 Task: Assign in the project ArchTech the issue 'Integrate a new offline mode feature into an existing mobile application to enhance user experience in low or no network connectivity situations' to the sprint 'Service Discovery Sprint'. Assign in the project ArchTech the issue 'Develop a new tool for automated testing of web application API correctness and performance' to the sprint 'Service Discovery Sprint'. Assign in the project ArchTech the issue 'Upgrade the deployment and rollback mechanisms of a web application to improve deployment efficiency and system stability' to the sprint 'Service Discovery Sprint'. Assign in the project ArchTech the issue 'Create a new online platform for online video editing courses with advanced video editing tools and project collaboration features' to the sprint 'Service Discovery Sprint'
Action: Mouse moved to (179, 49)
Screenshot: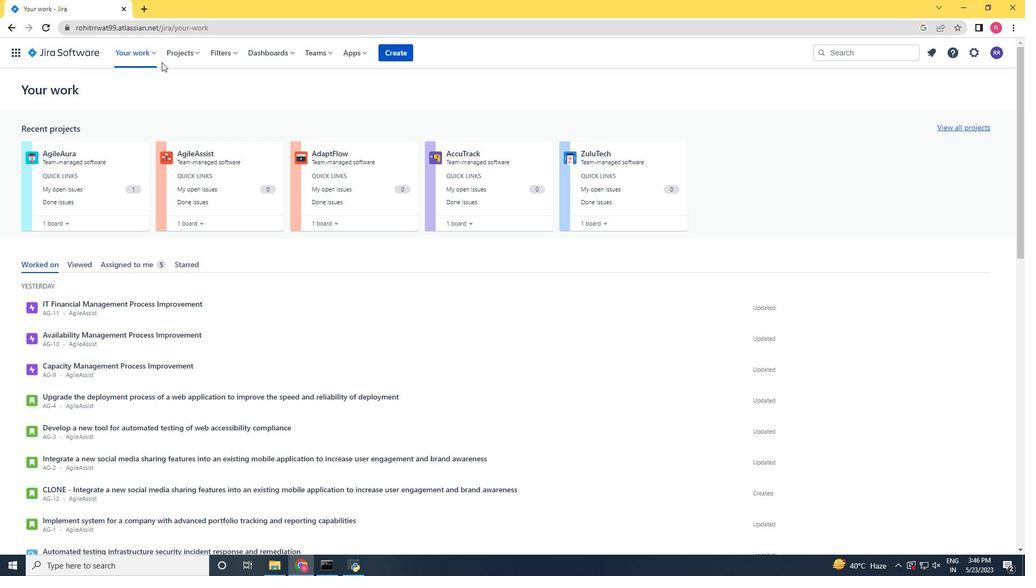 
Action: Mouse pressed left at (179, 49)
Screenshot: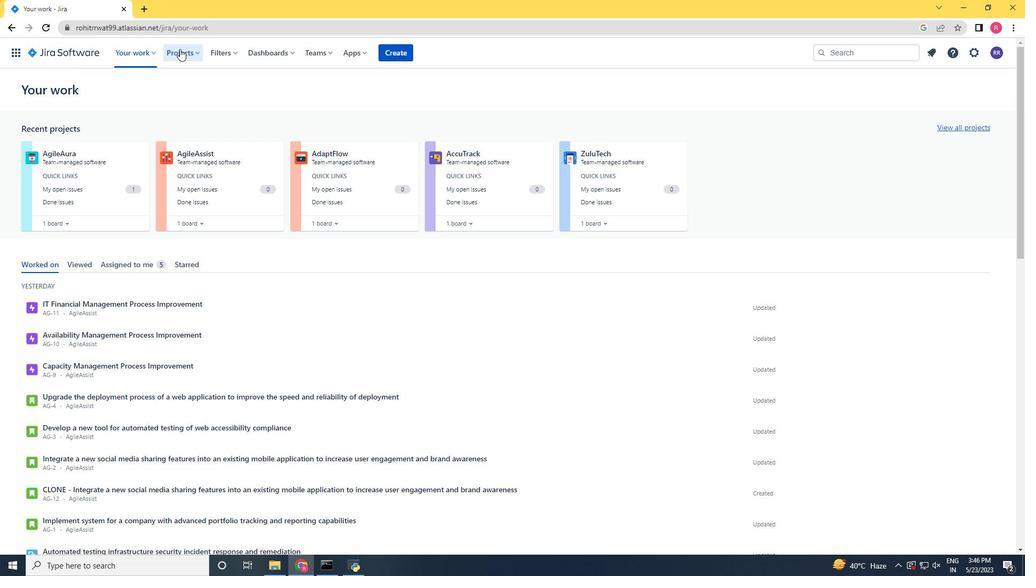 
Action: Mouse moved to (214, 95)
Screenshot: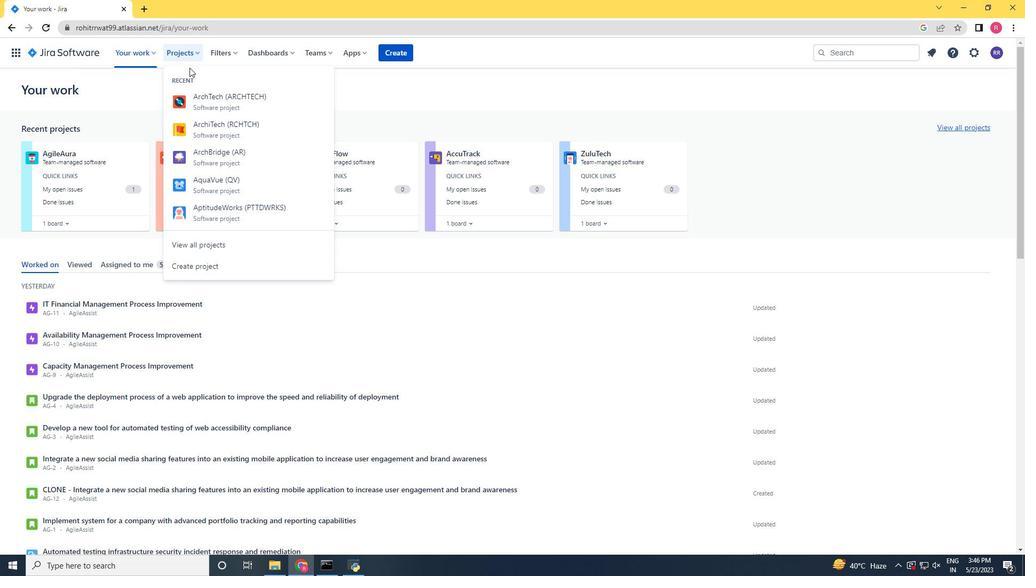 
Action: Mouse pressed left at (214, 95)
Screenshot: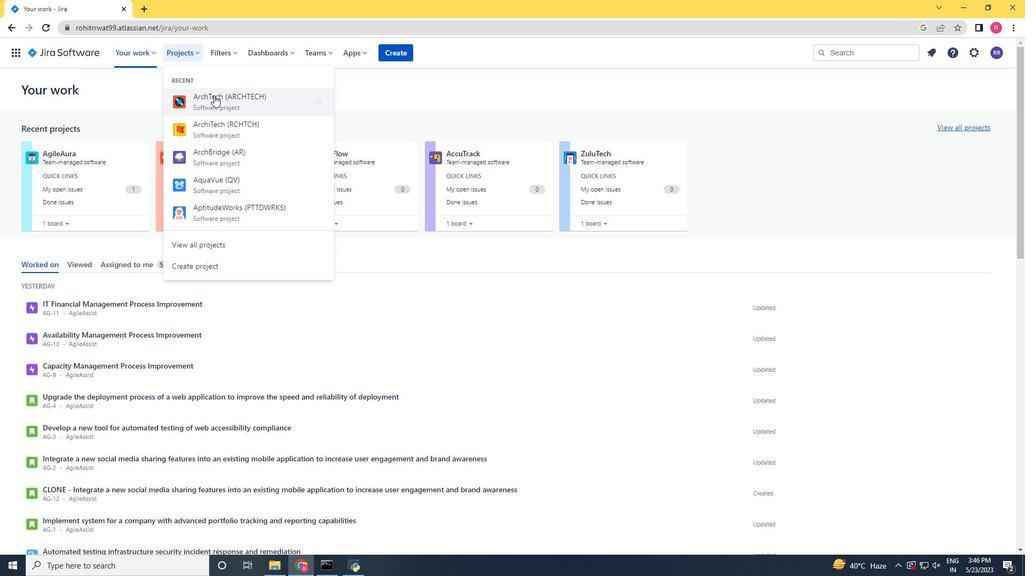 
Action: Mouse moved to (73, 165)
Screenshot: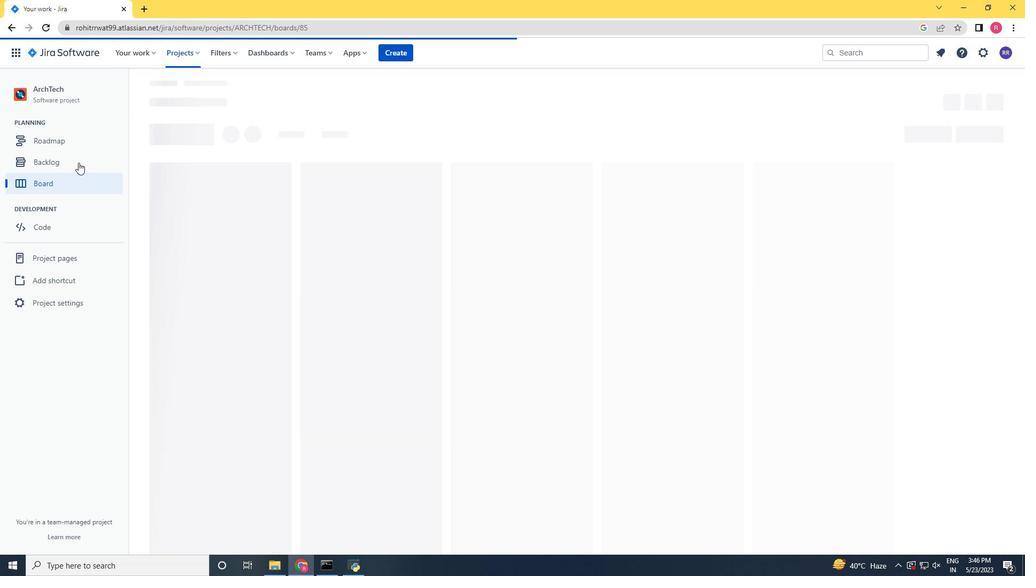 
Action: Mouse pressed left at (73, 165)
Screenshot: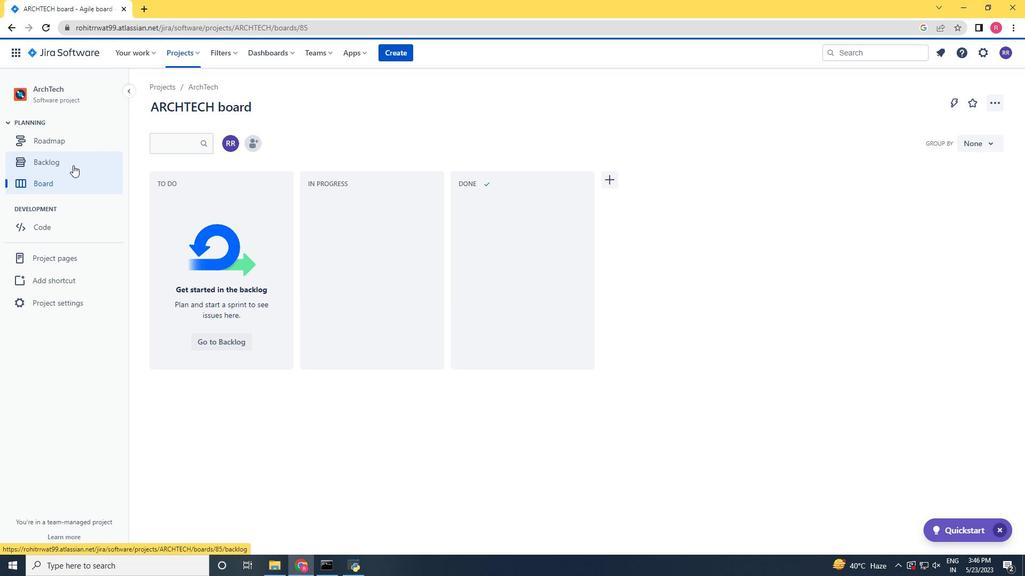 
Action: Mouse moved to (710, 317)
Screenshot: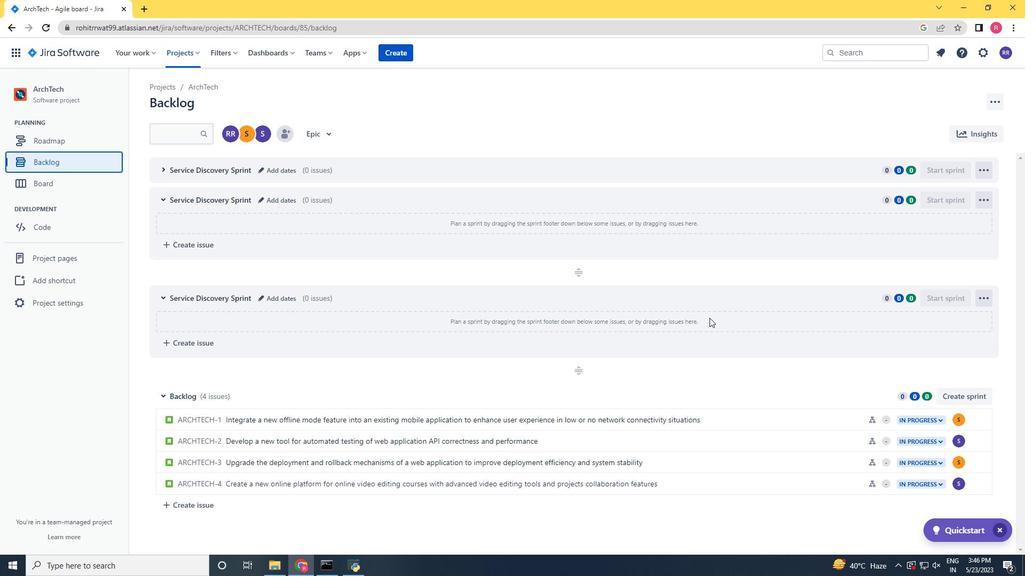 
Action: Mouse scrolled (710, 317) with delta (0, 0)
Screenshot: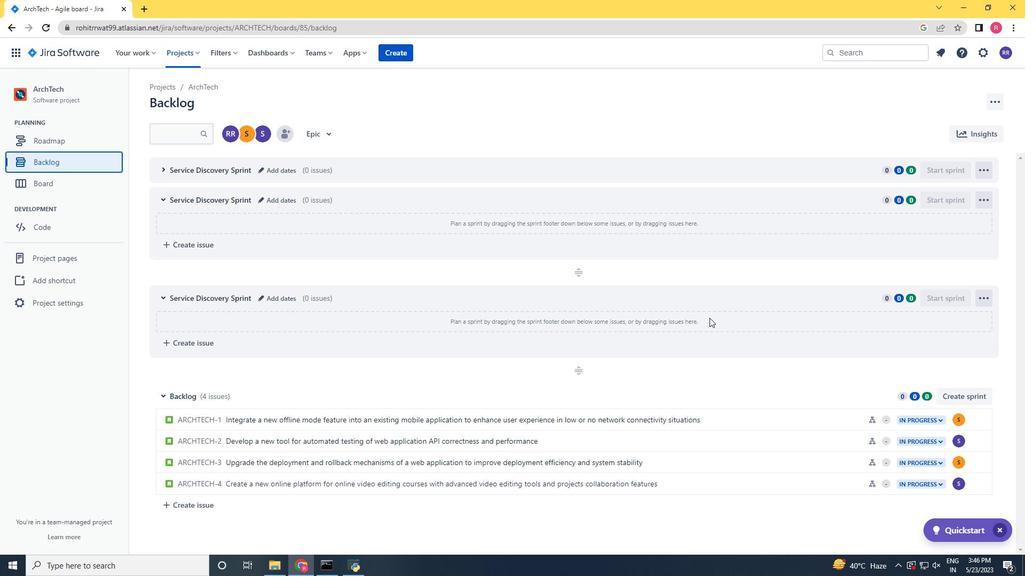 
Action: Mouse moved to (711, 318)
Screenshot: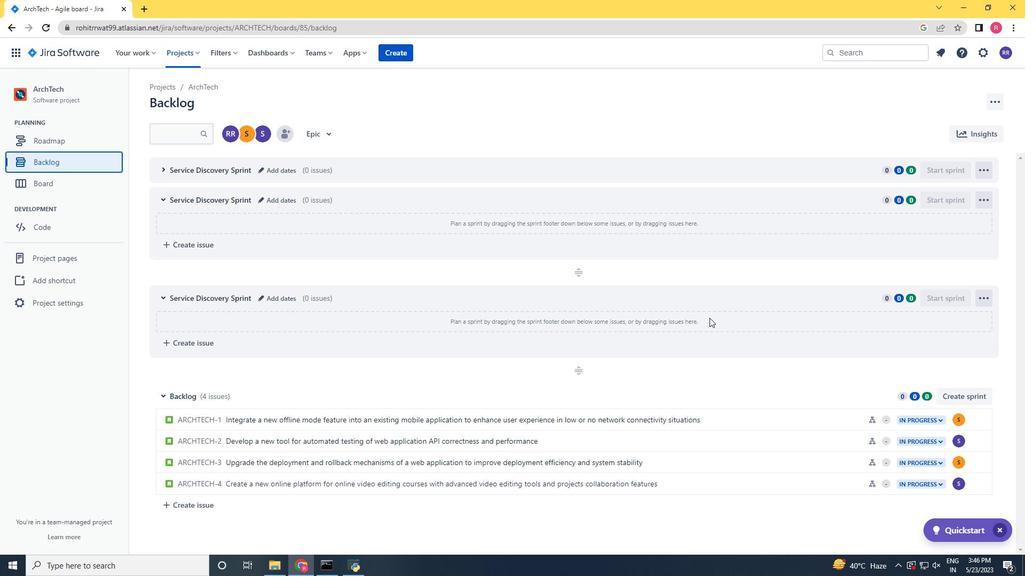 
Action: Mouse scrolled (711, 318) with delta (0, 0)
Screenshot: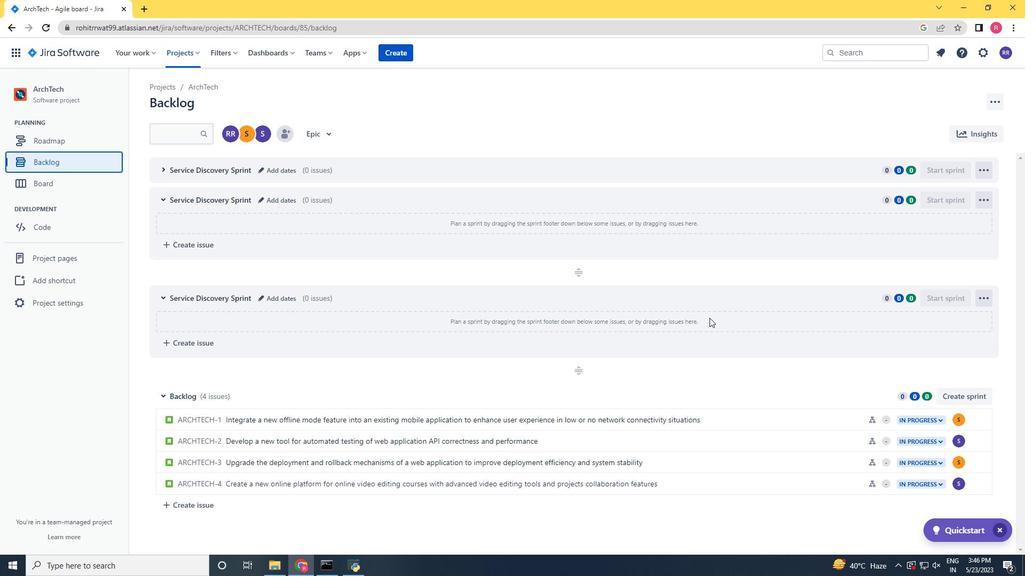 
Action: Mouse moved to (712, 318)
Screenshot: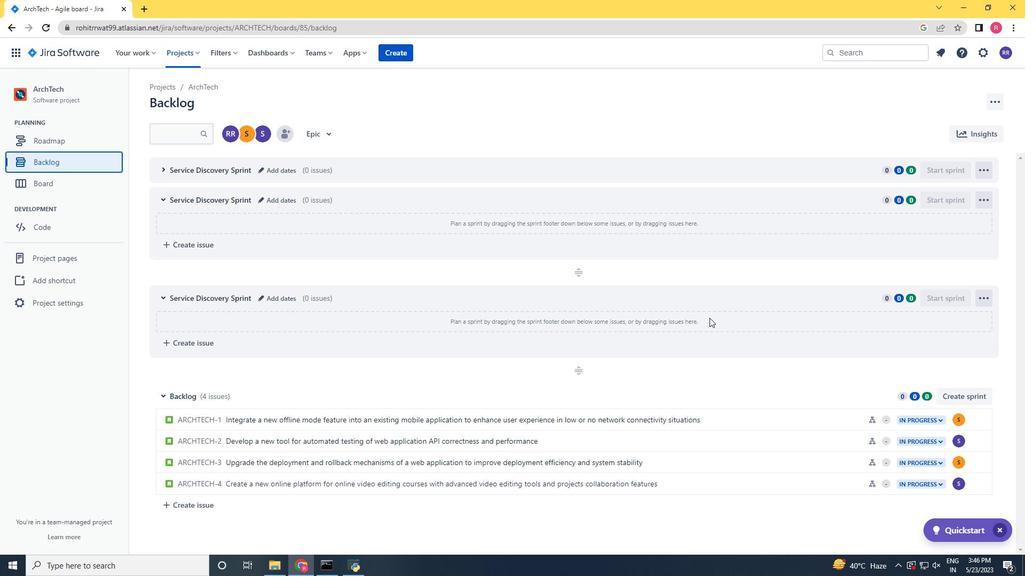 
Action: Mouse scrolled (712, 318) with delta (0, 0)
Screenshot: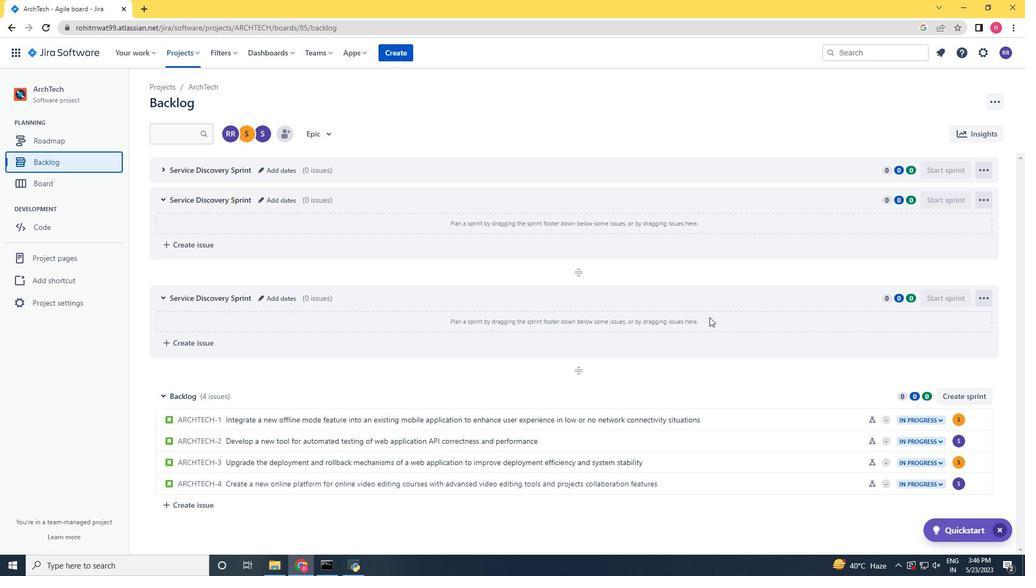 
Action: Mouse moved to (712, 318)
Screenshot: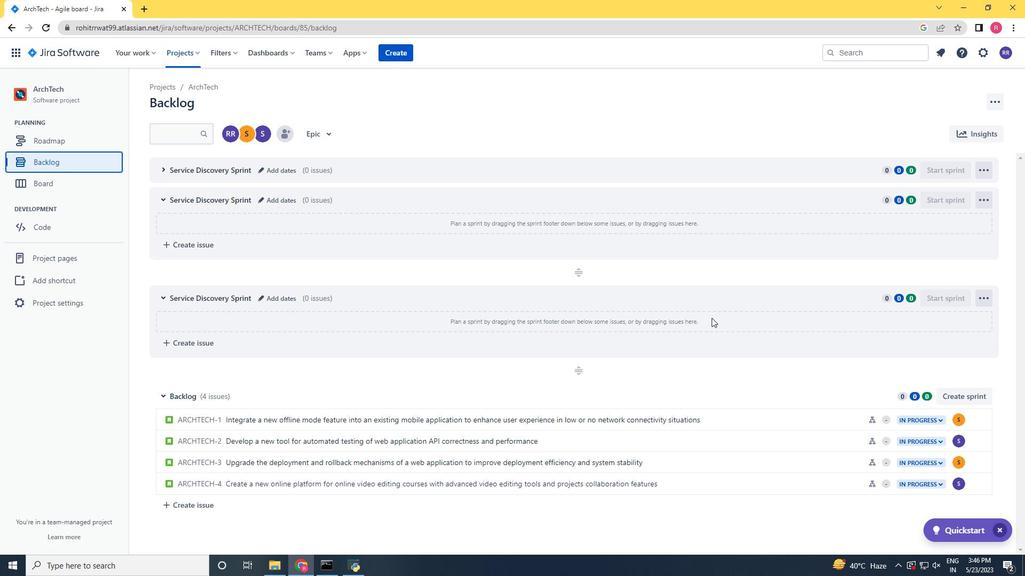 
Action: Mouse scrolled (712, 318) with delta (0, 0)
Screenshot: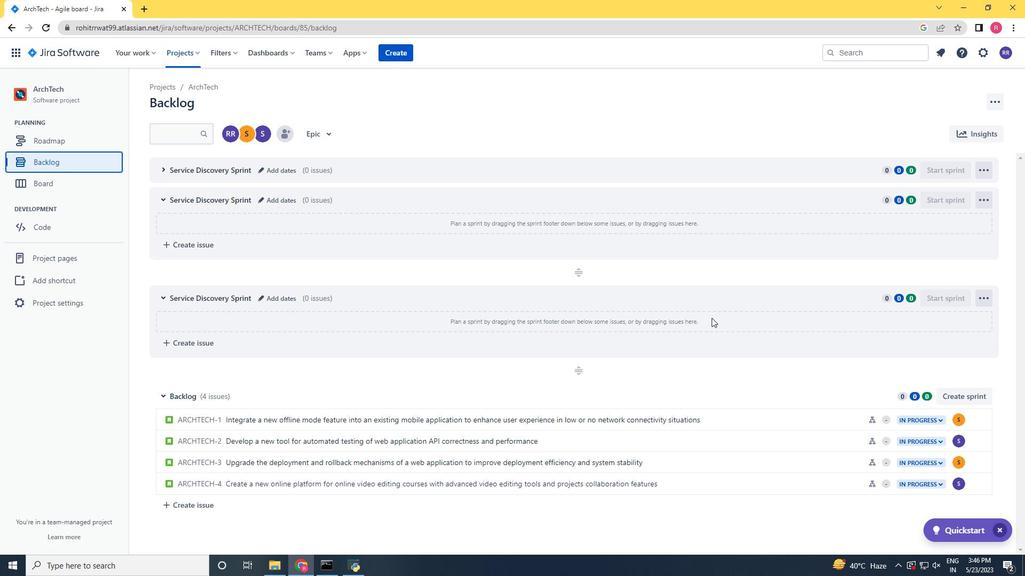 
Action: Mouse moved to (974, 420)
Screenshot: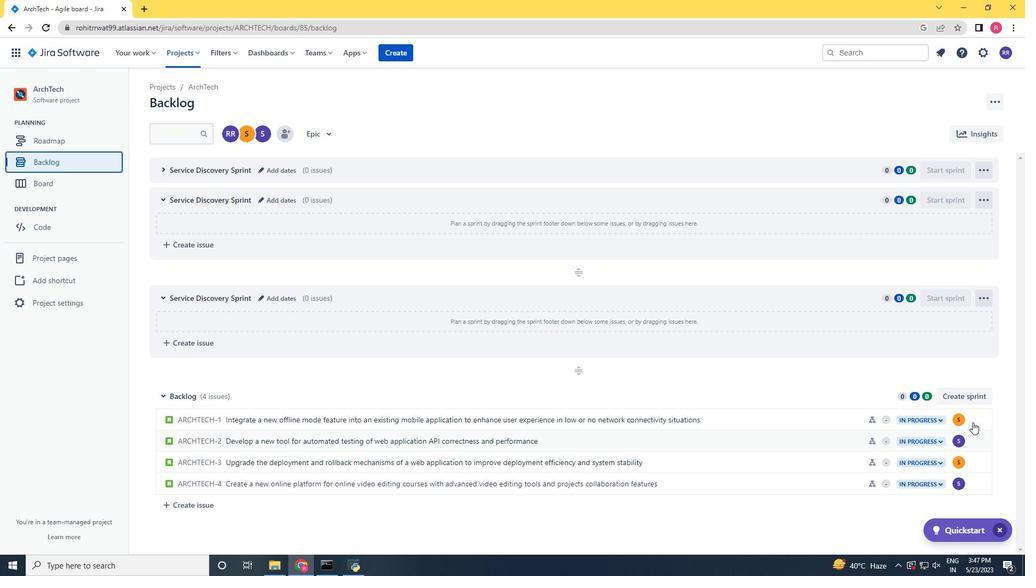 
Action: Mouse pressed left at (974, 420)
Screenshot: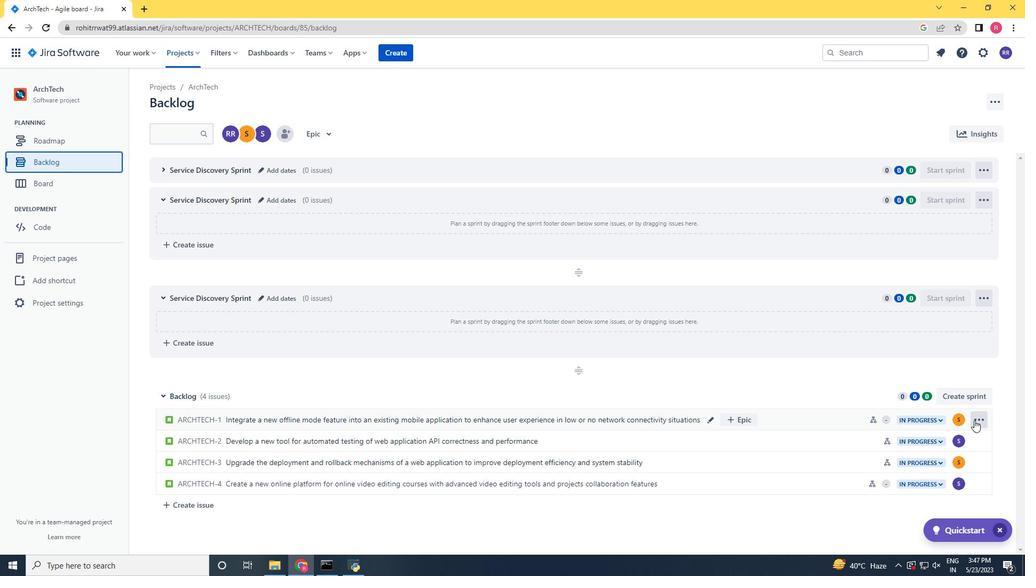 
Action: Mouse moved to (955, 331)
Screenshot: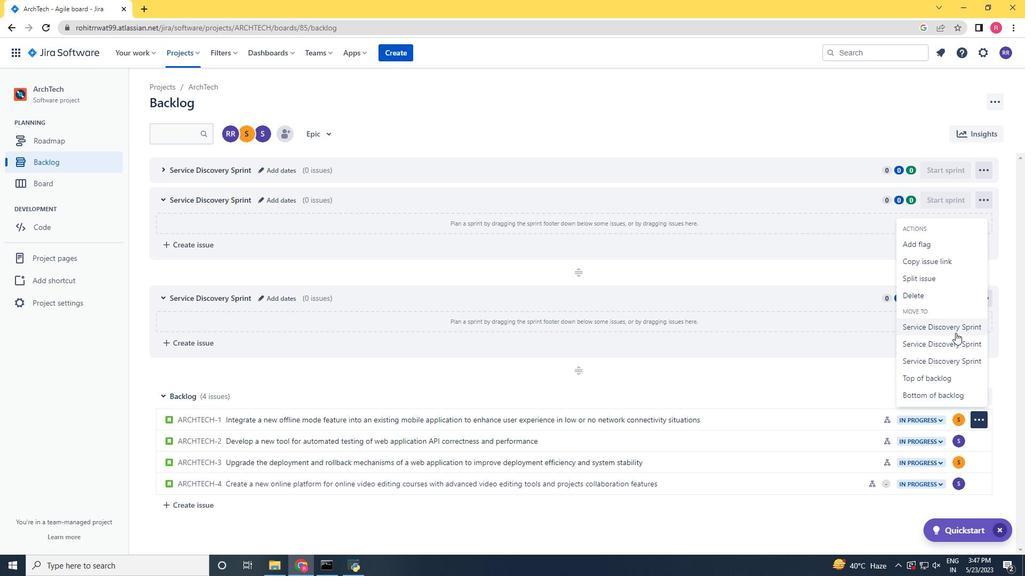 
Action: Mouse pressed left at (955, 331)
Screenshot: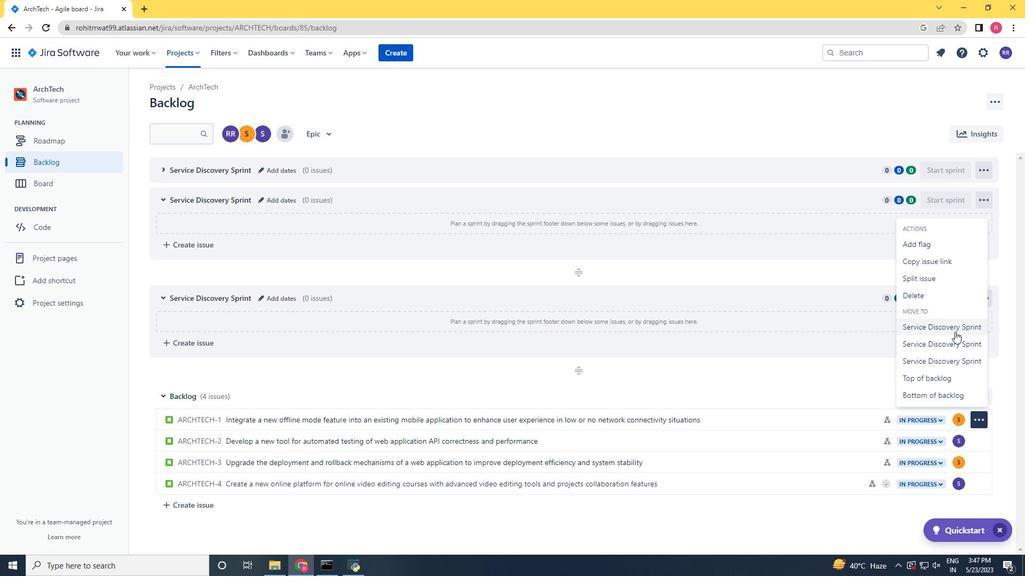 
Action: Mouse moved to (775, 415)
Screenshot: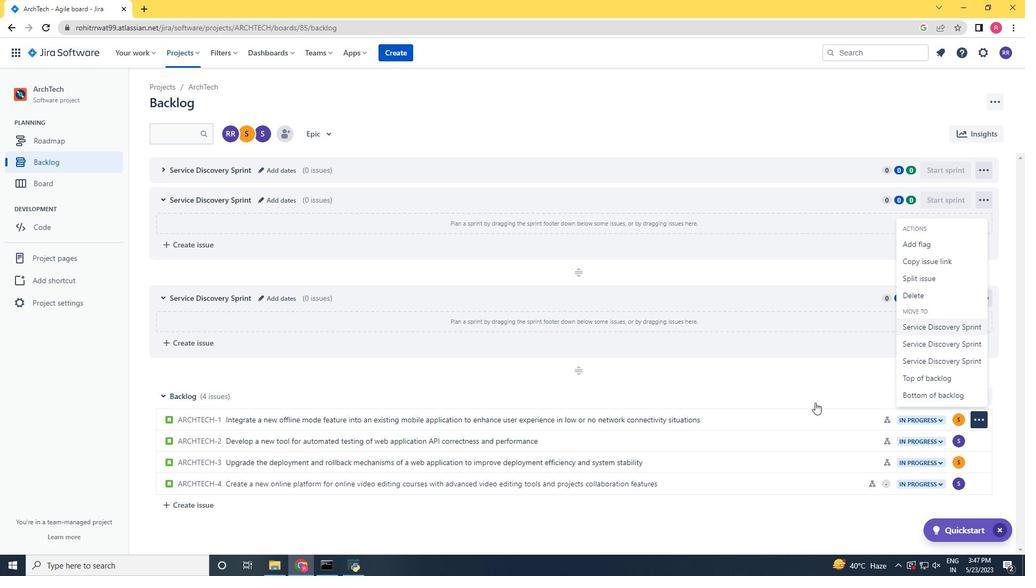 
Action: Mouse scrolled (775, 416) with delta (0, 0)
Screenshot: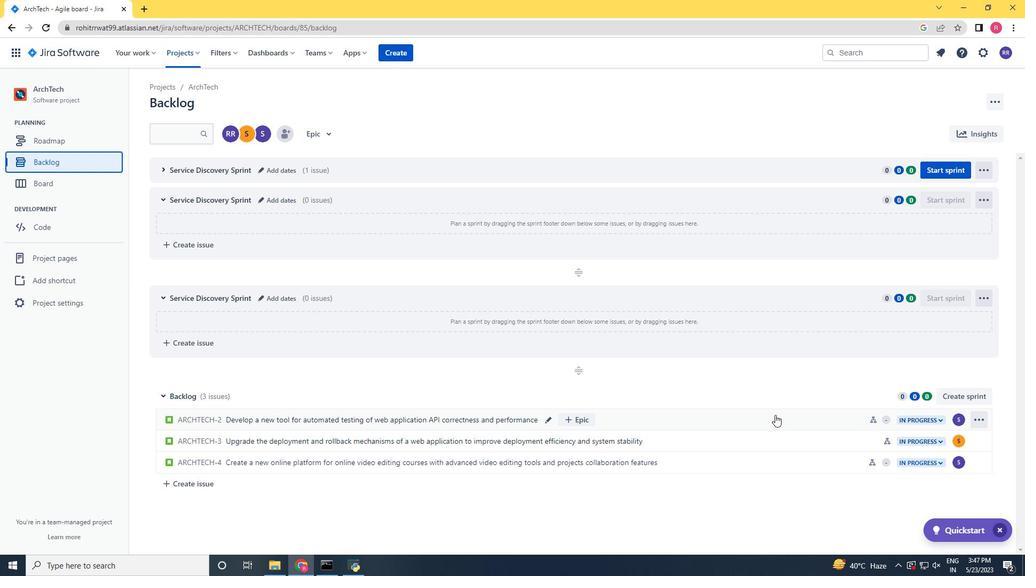 
Action: Mouse scrolled (775, 416) with delta (0, 0)
Screenshot: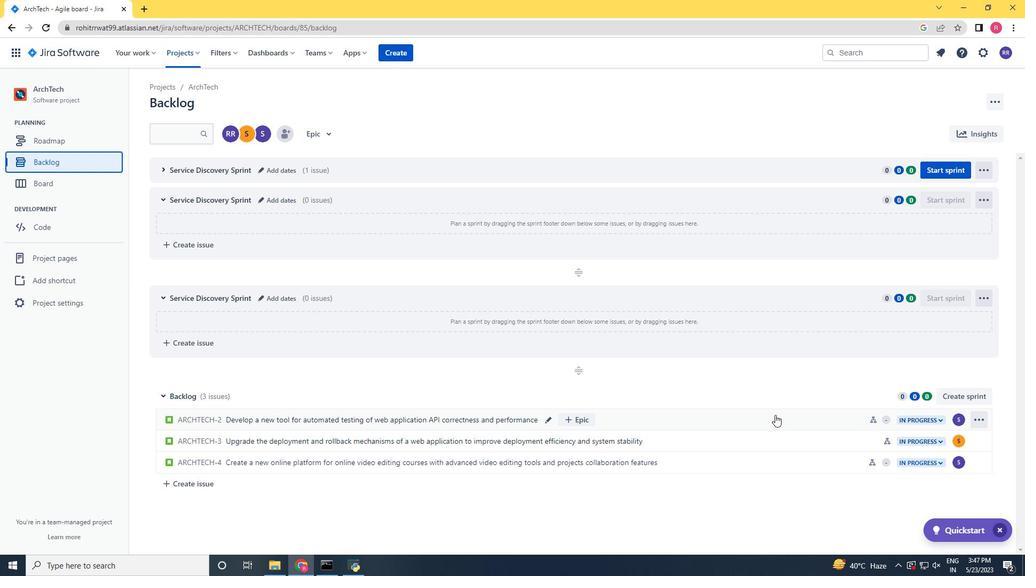 
Action: Mouse scrolled (775, 416) with delta (0, 0)
Screenshot: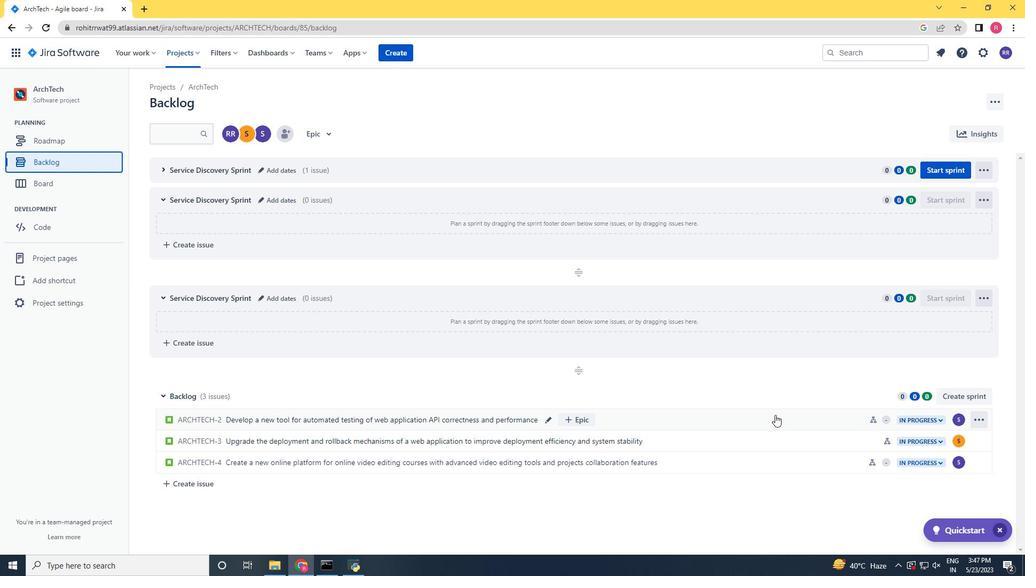 
Action: Mouse scrolled (775, 416) with delta (0, 0)
Screenshot: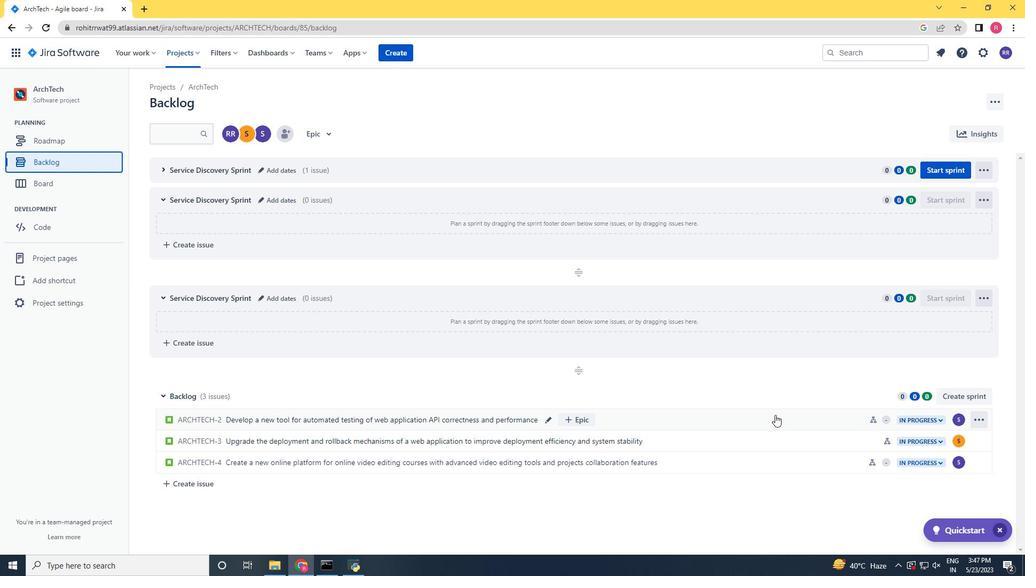 
Action: Mouse scrolled (775, 416) with delta (0, 0)
Screenshot: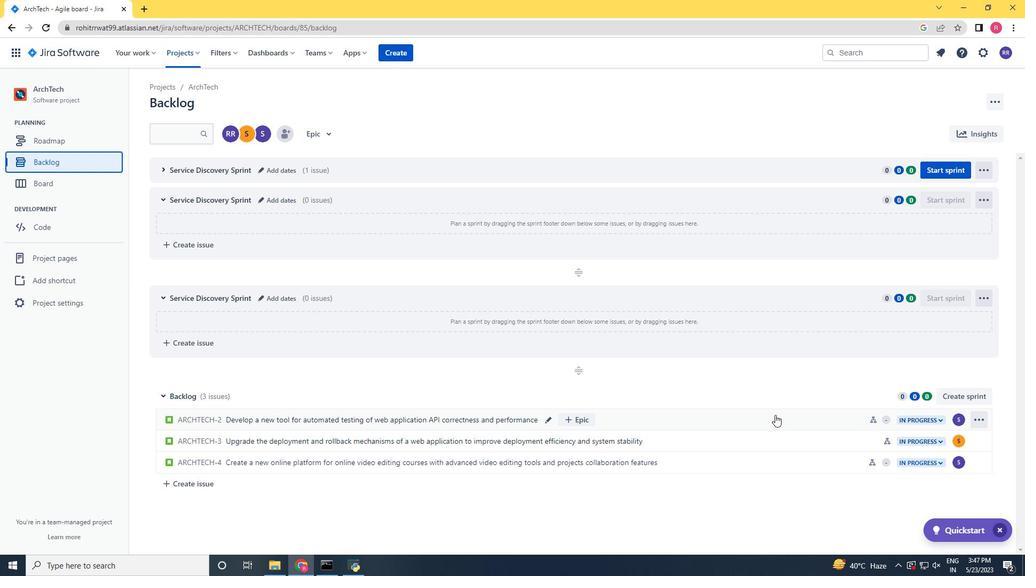 
Action: Mouse moved to (161, 169)
Screenshot: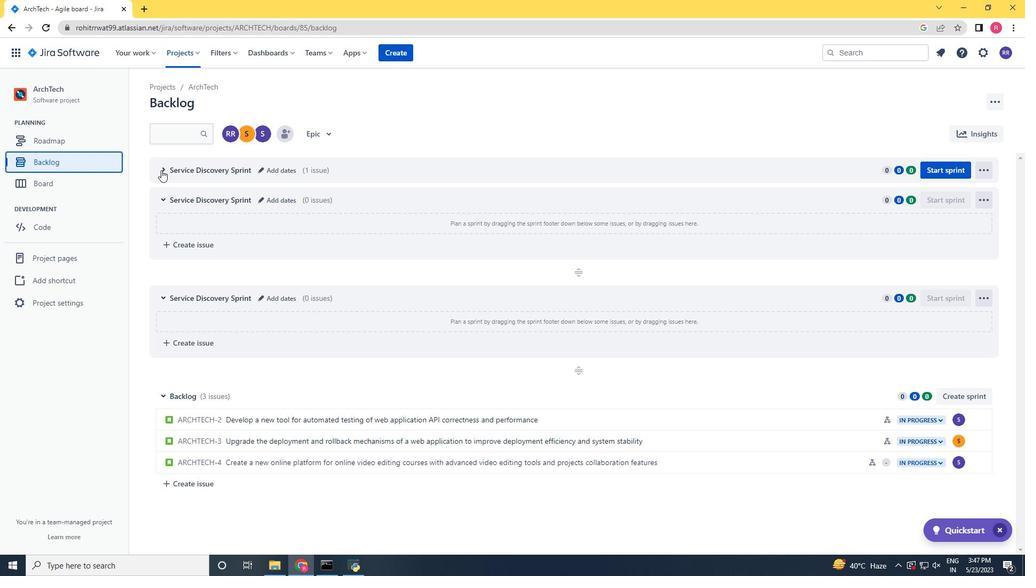 
Action: Mouse pressed left at (161, 169)
Screenshot: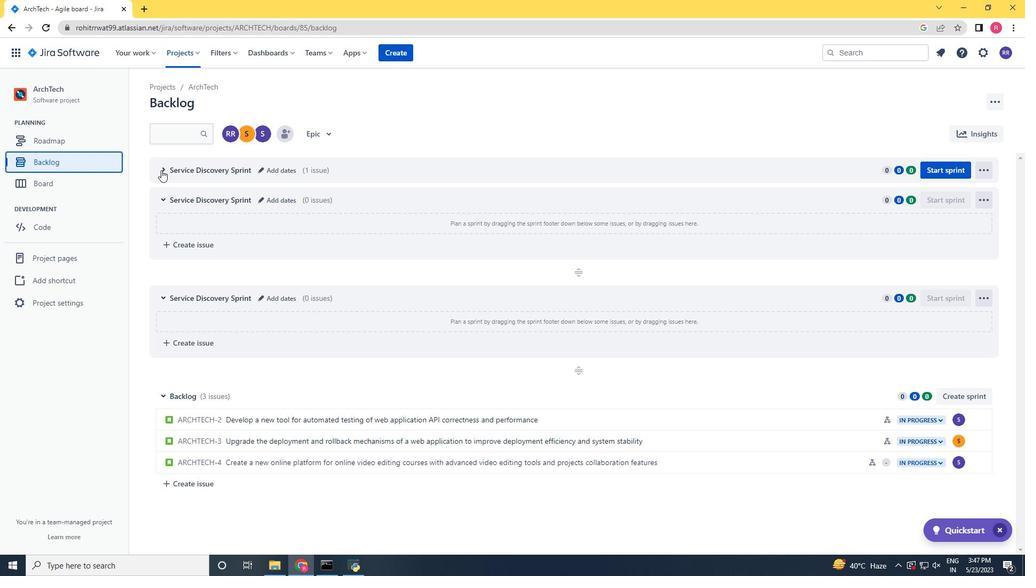 
Action: Mouse moved to (484, 347)
Screenshot: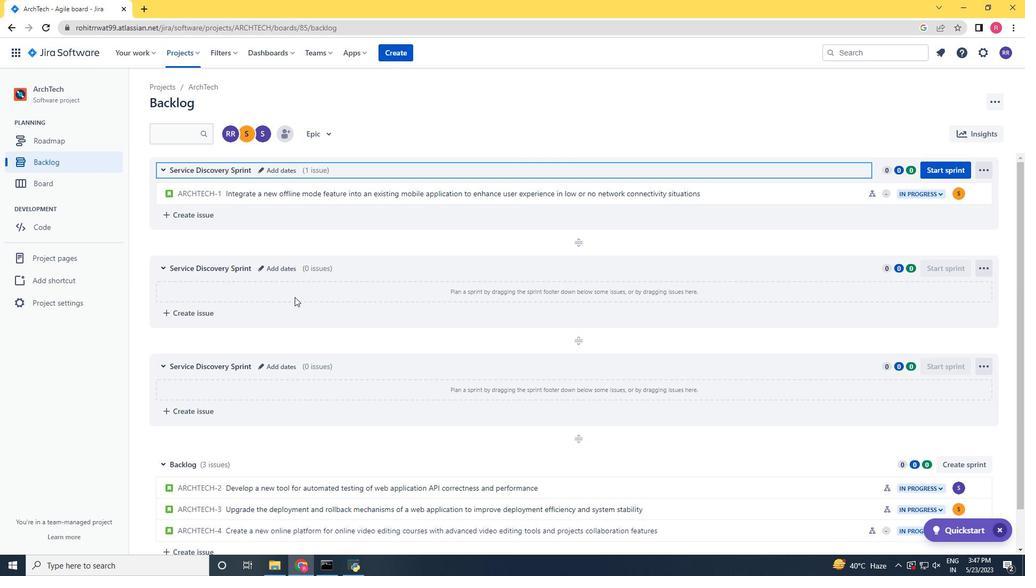 
Action: Mouse scrolled (484, 346) with delta (0, 0)
Screenshot: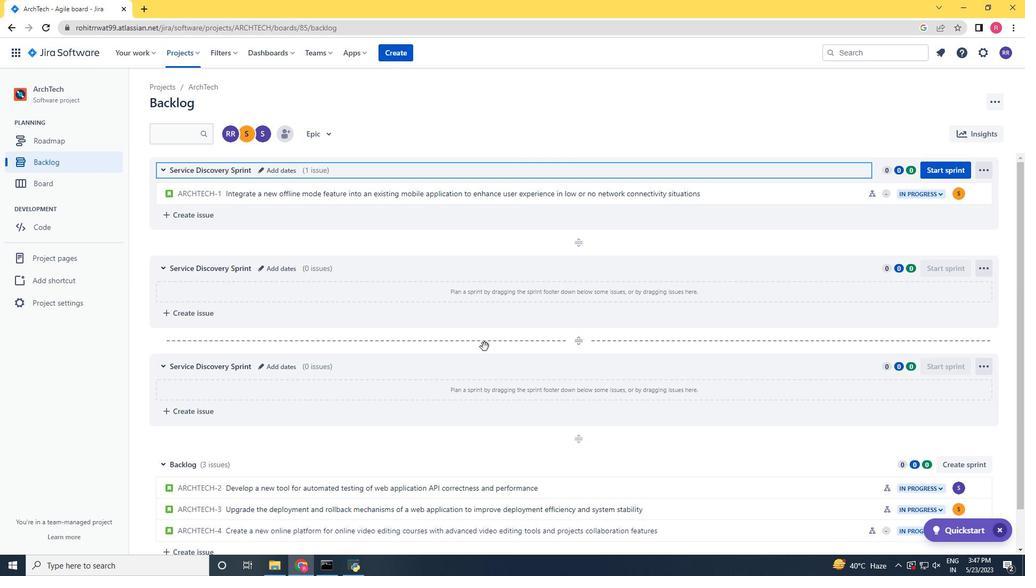 
Action: Mouse scrolled (484, 346) with delta (0, 0)
Screenshot: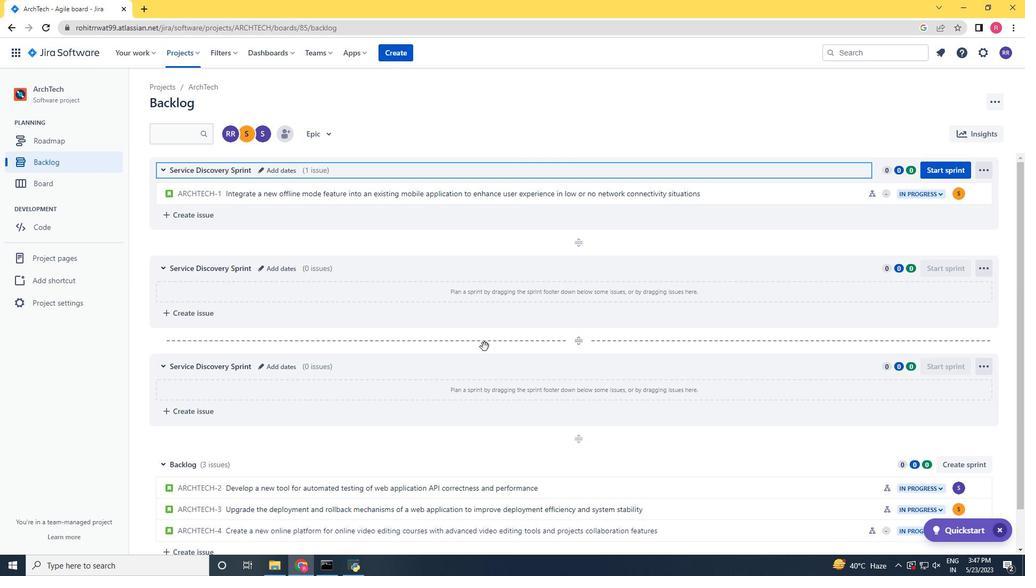 
Action: Mouse scrolled (484, 346) with delta (0, 0)
Screenshot: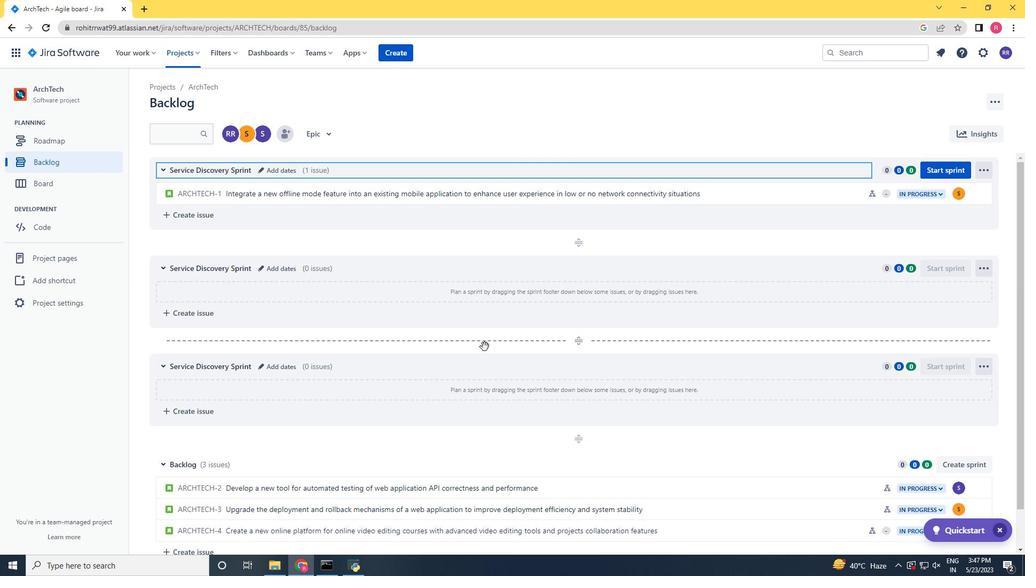 
Action: Mouse moved to (976, 437)
Screenshot: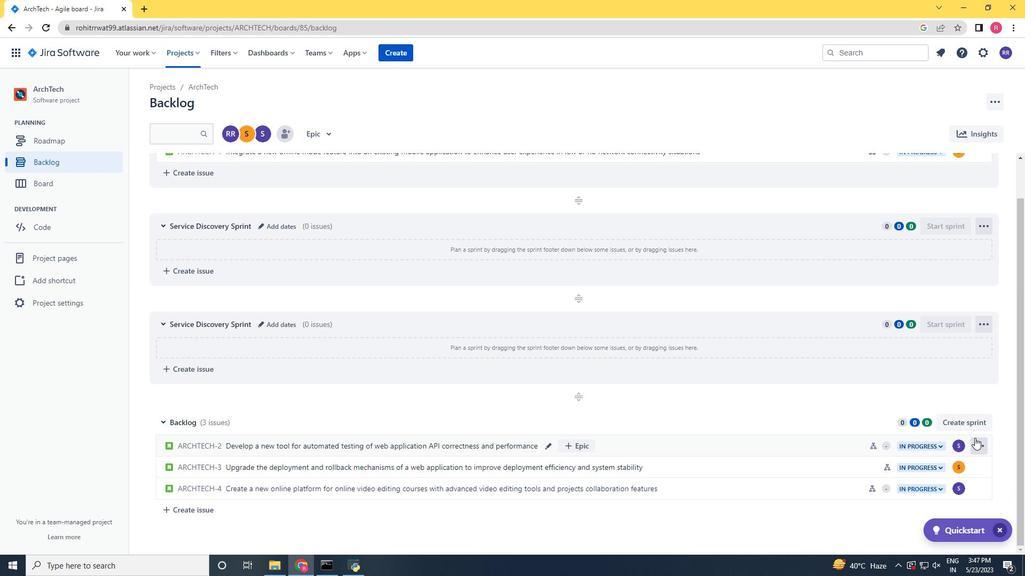
Action: Mouse pressed left at (976, 437)
Screenshot: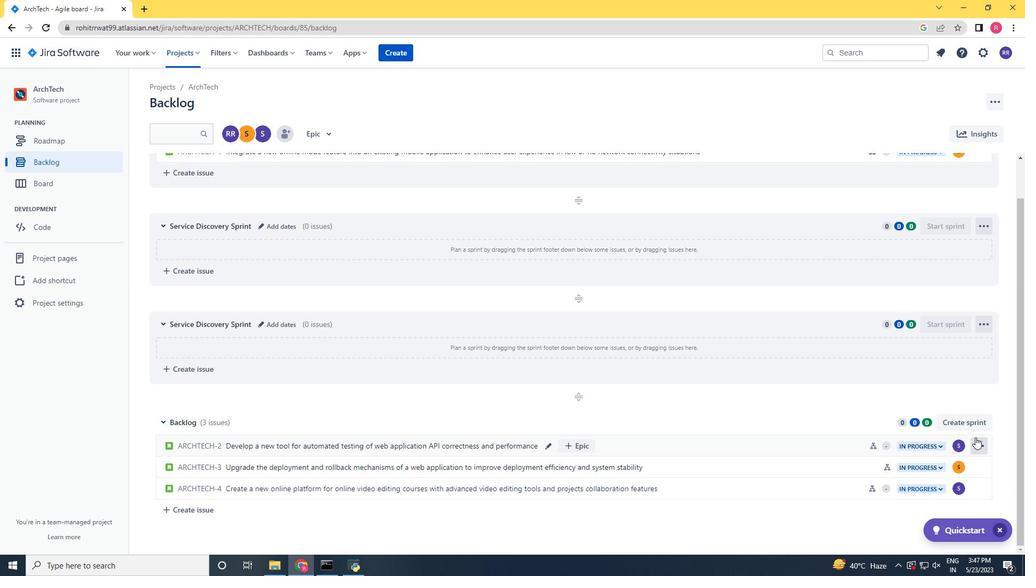 
Action: Mouse moved to (942, 373)
Screenshot: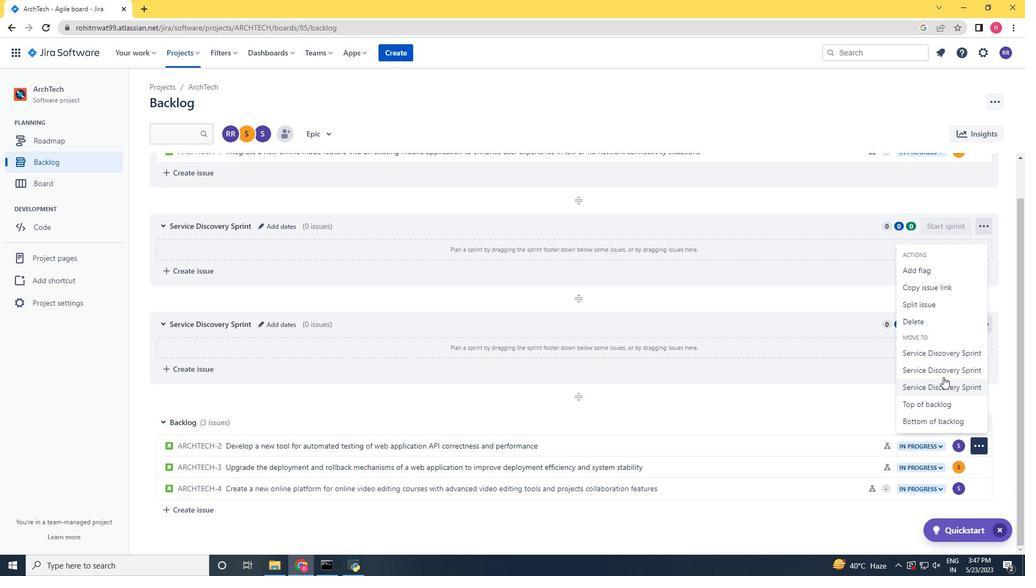 
Action: Mouse pressed left at (942, 373)
Screenshot: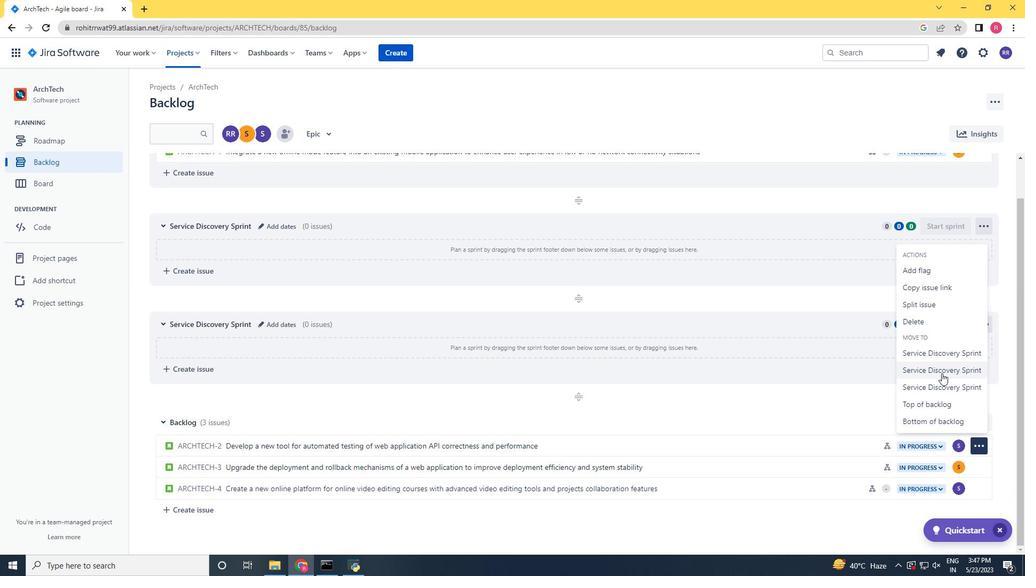 
Action: Mouse moved to (890, 387)
Screenshot: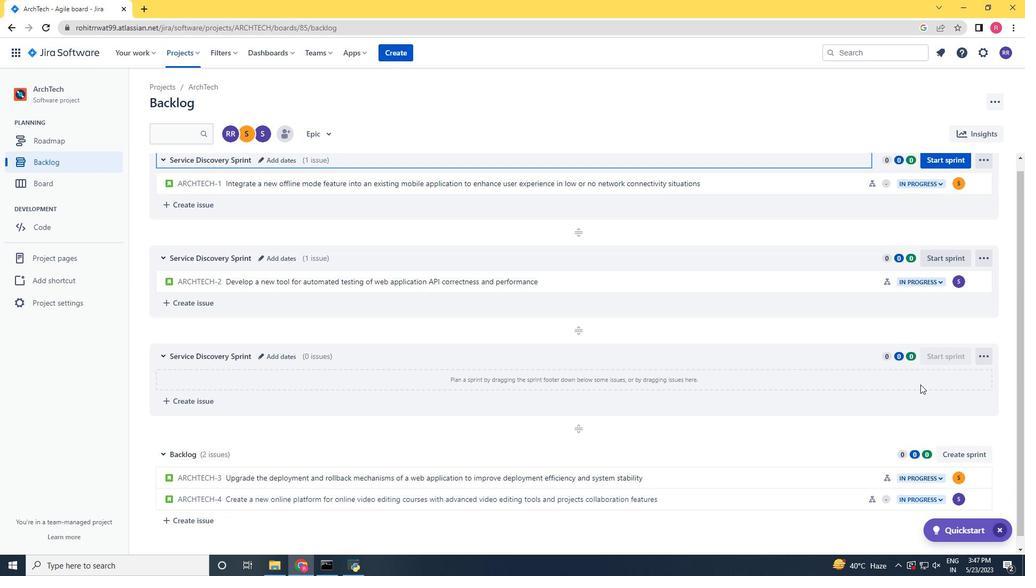 
Action: Mouse scrolled (890, 388) with delta (0, 0)
Screenshot: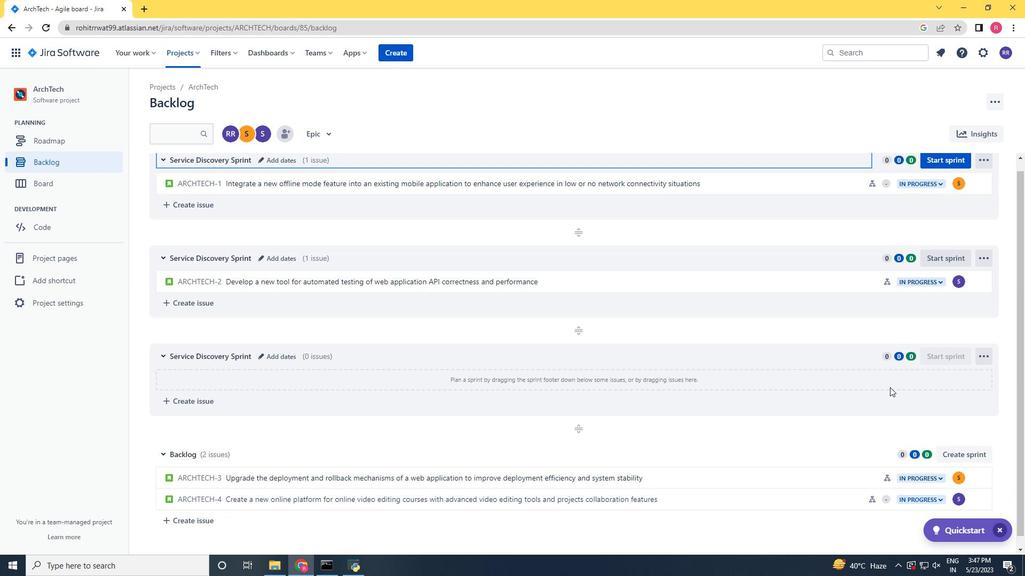 
Action: Mouse scrolled (890, 388) with delta (0, 0)
Screenshot: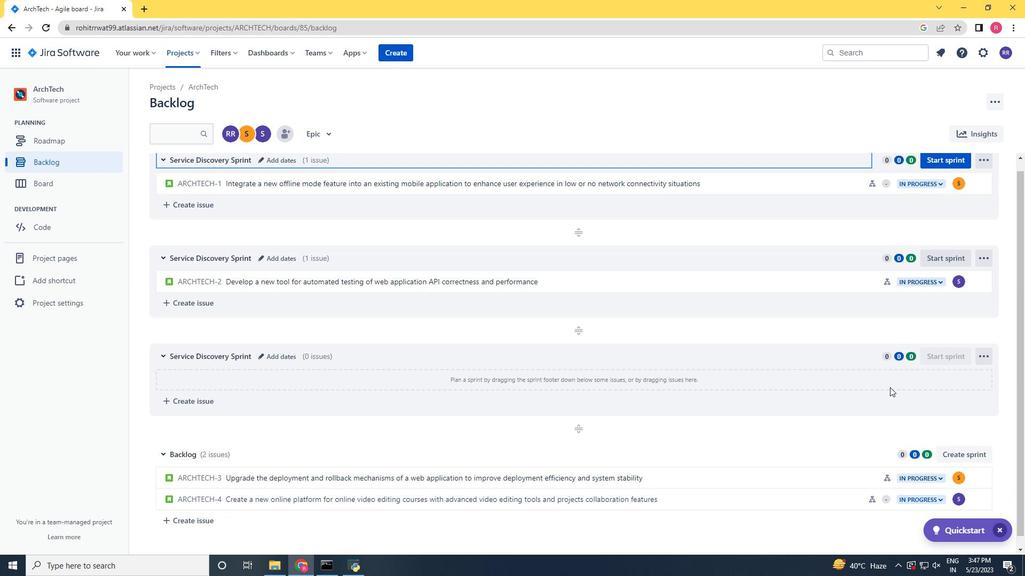 
Action: Mouse scrolled (890, 388) with delta (0, 0)
Screenshot: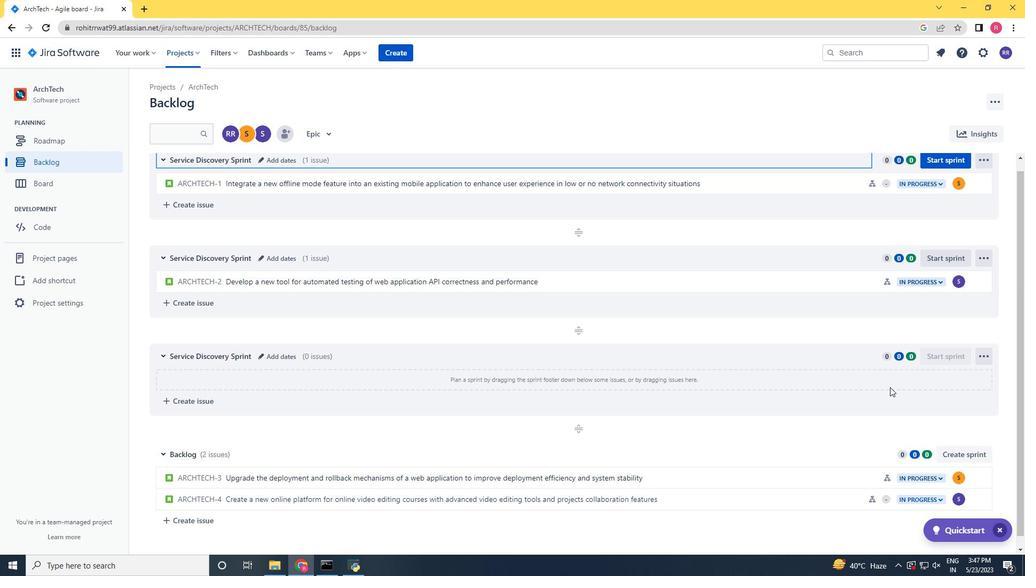 
Action: Mouse scrolled (890, 388) with delta (0, 0)
Screenshot: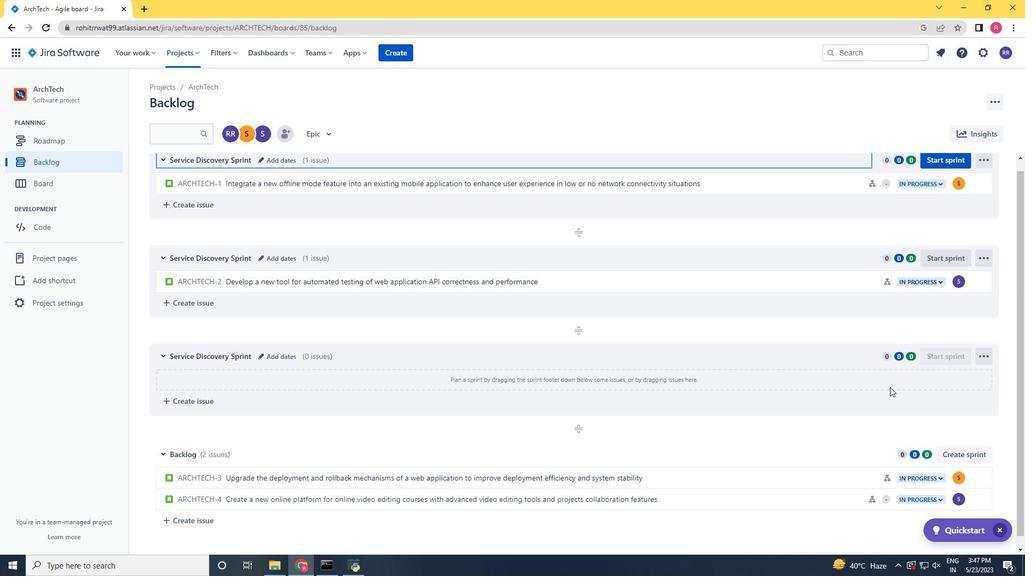 
Action: Mouse moved to (831, 396)
Screenshot: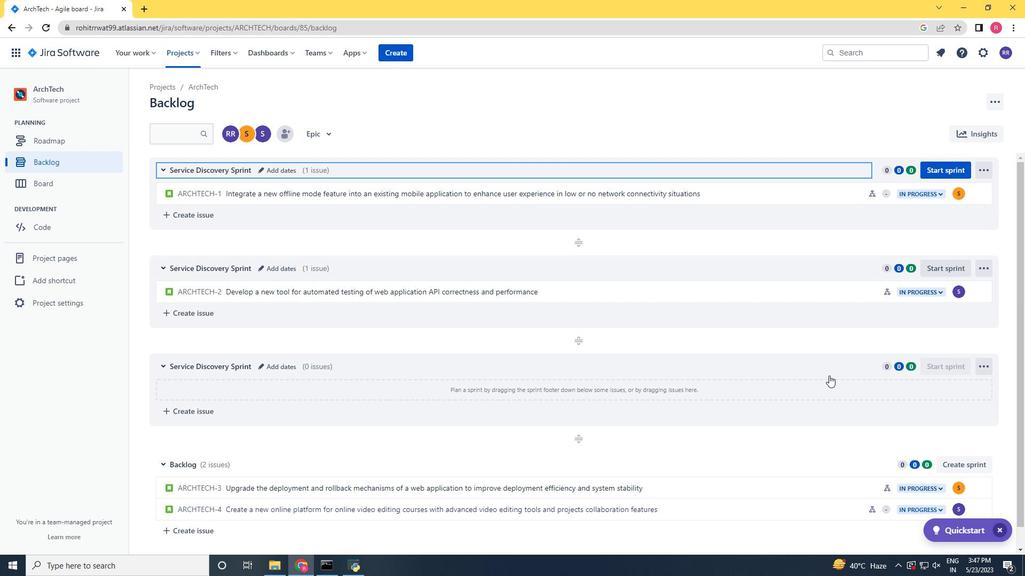 
Action: Mouse scrolled (831, 396) with delta (0, 0)
Screenshot: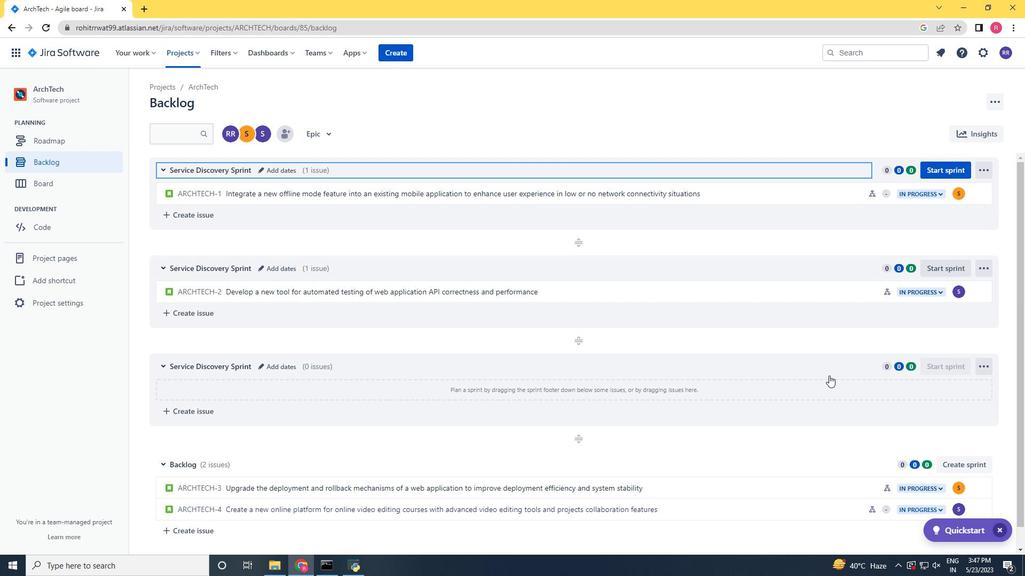 
Action: Mouse moved to (832, 396)
Screenshot: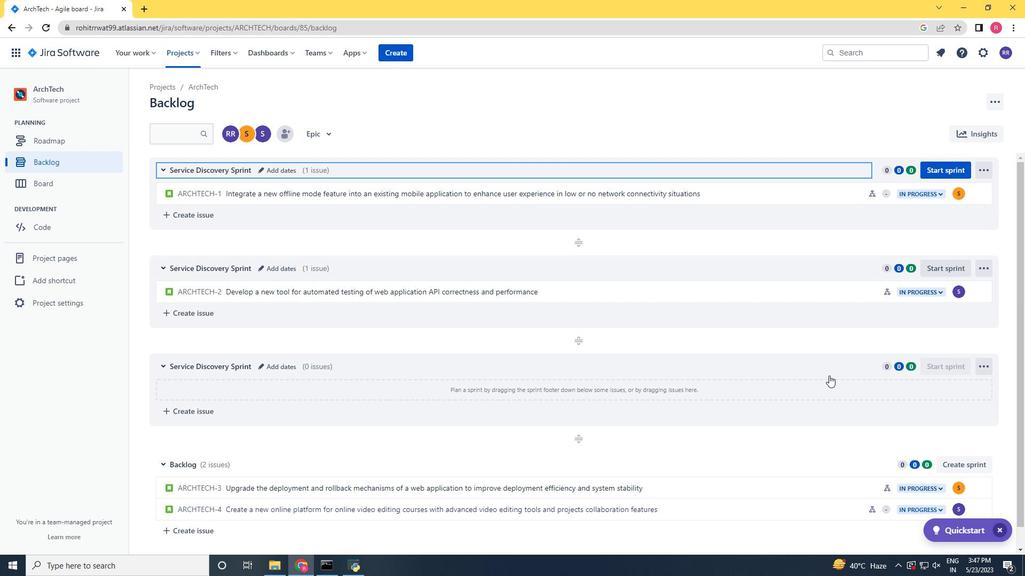 
Action: Mouse scrolled (832, 396) with delta (0, 0)
Screenshot: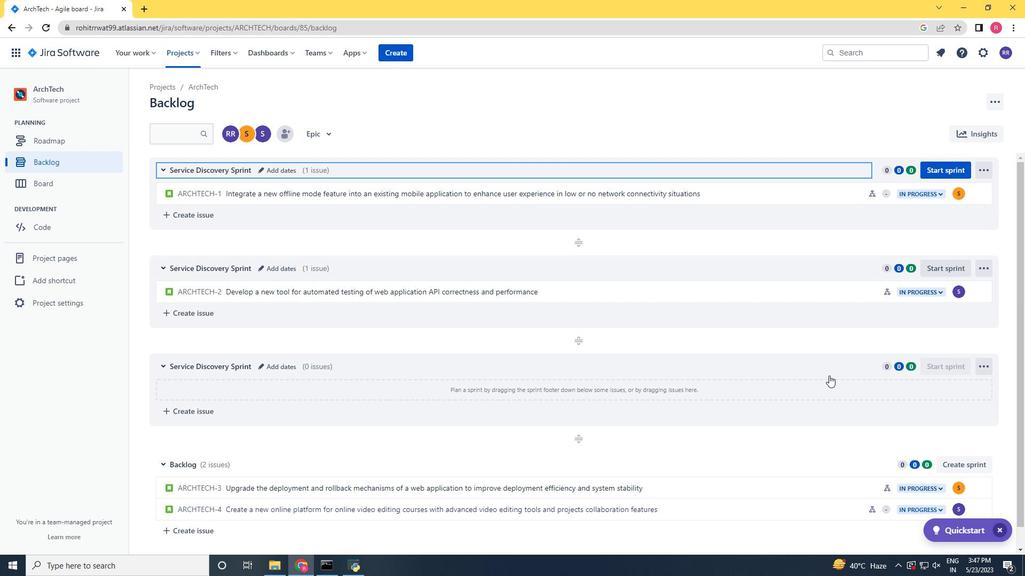 
Action: Mouse moved to (833, 396)
Screenshot: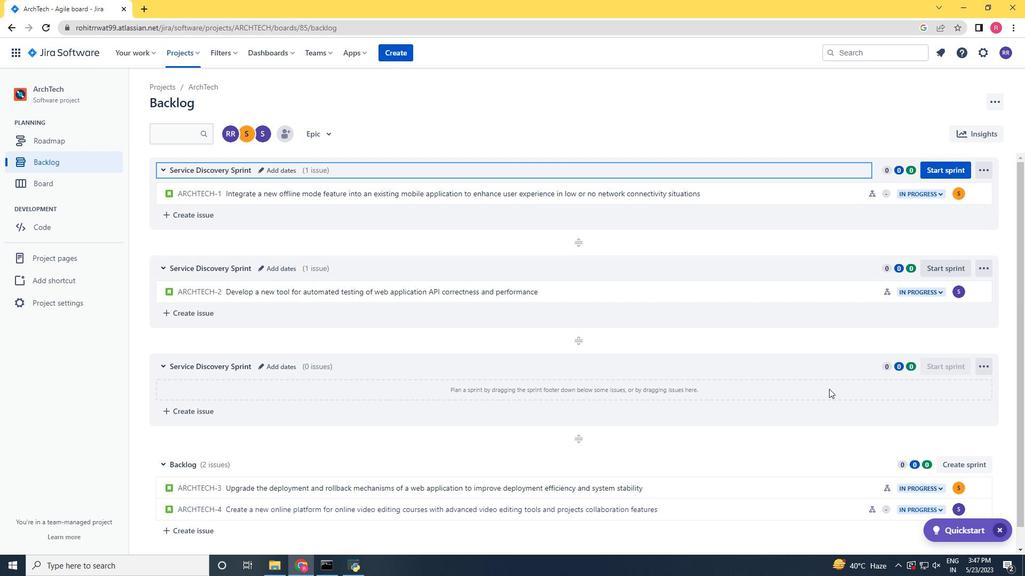 
Action: Mouse scrolled (833, 396) with delta (0, 0)
Screenshot: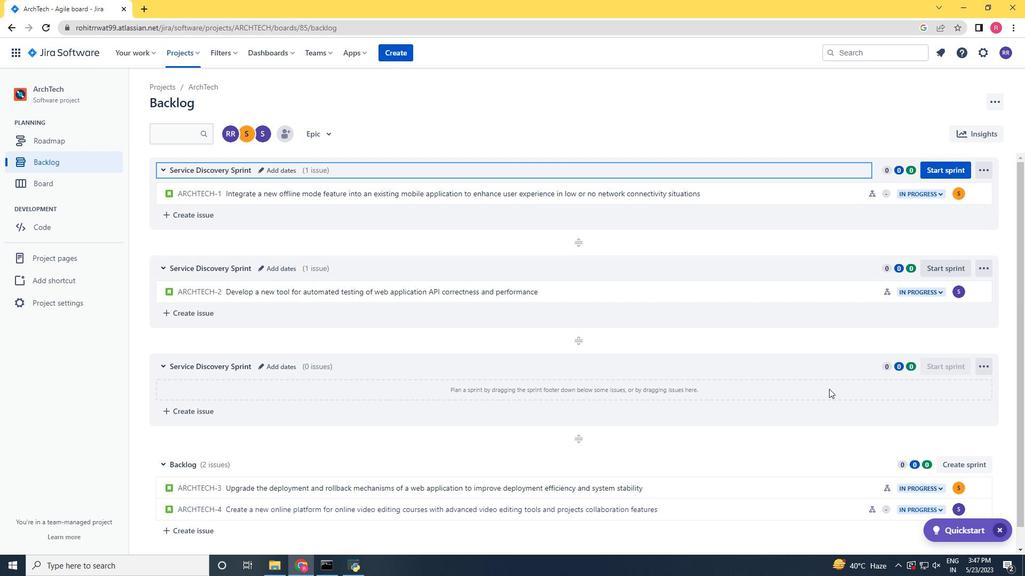 
Action: Mouse moved to (834, 396)
Screenshot: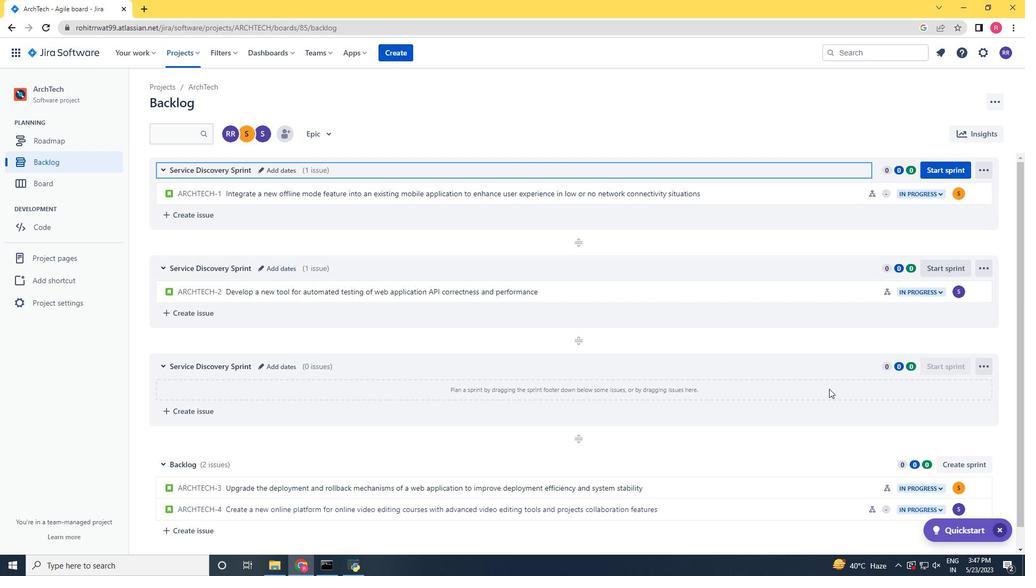 
Action: Mouse scrolled (834, 396) with delta (0, 0)
Screenshot: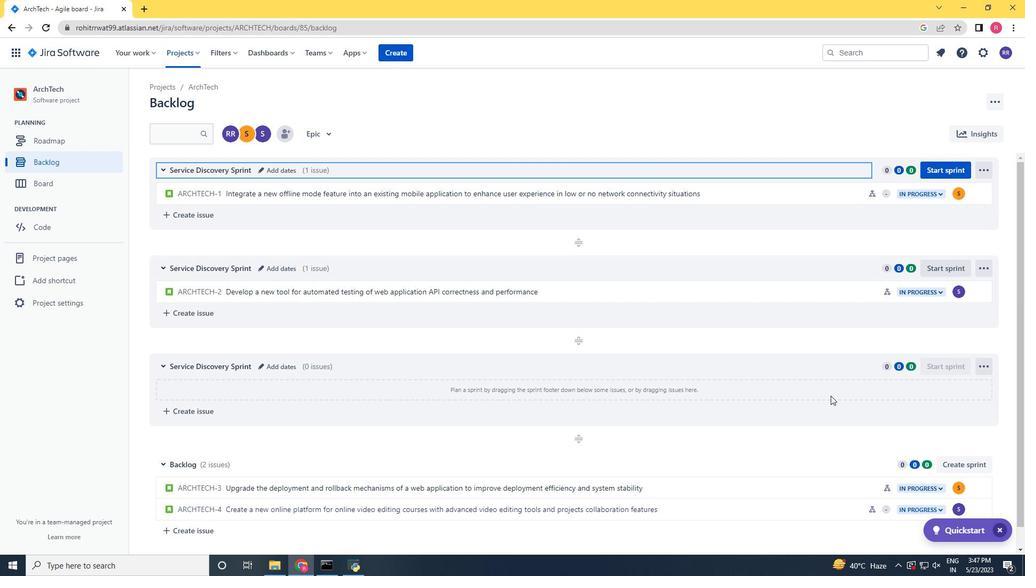 
Action: Mouse moved to (975, 470)
Screenshot: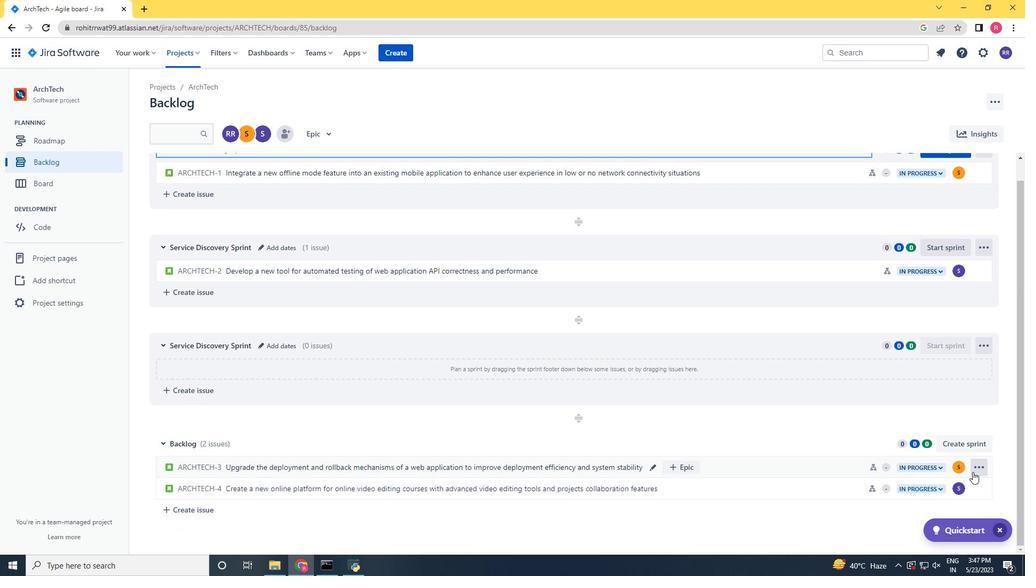 
Action: Mouse pressed left at (975, 470)
Screenshot: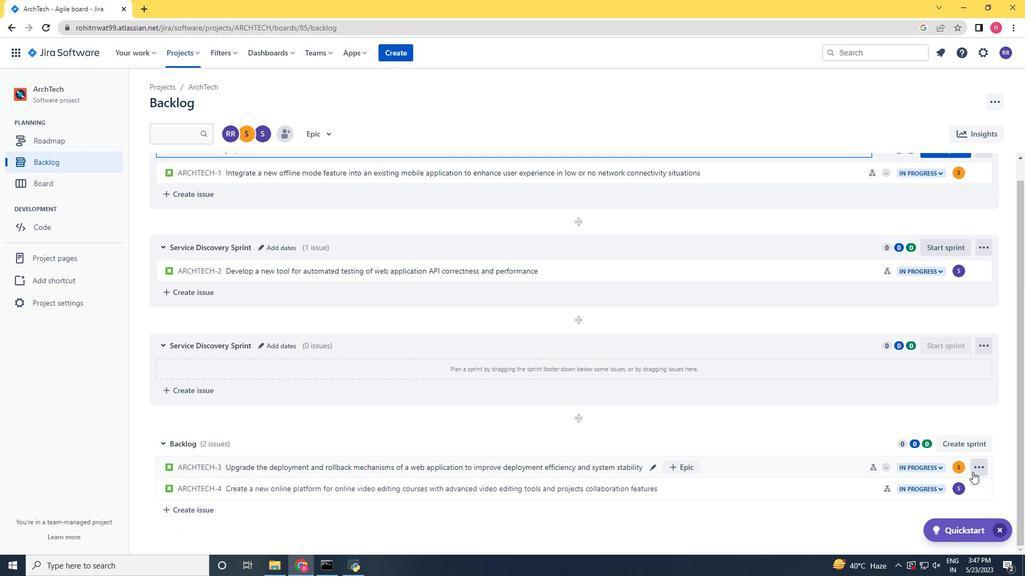 
Action: Mouse moved to (955, 412)
Screenshot: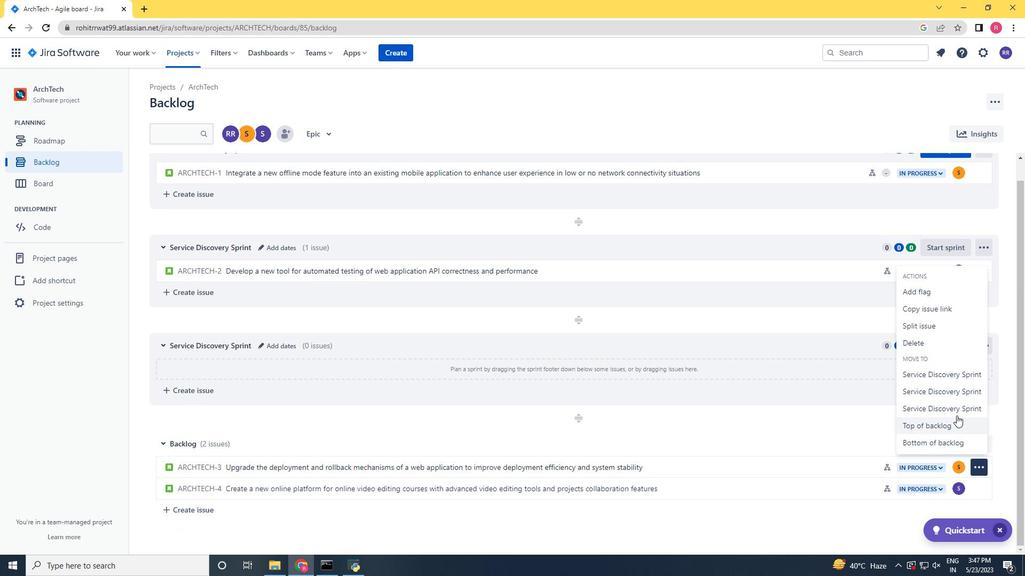 
Action: Mouse pressed left at (955, 412)
Screenshot: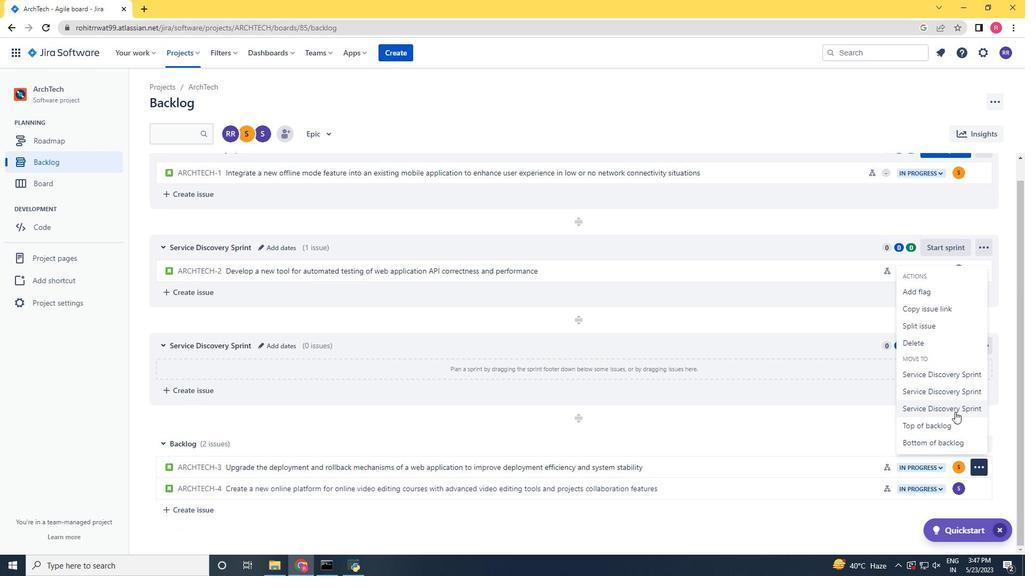 
Action: Mouse moved to (982, 486)
Screenshot: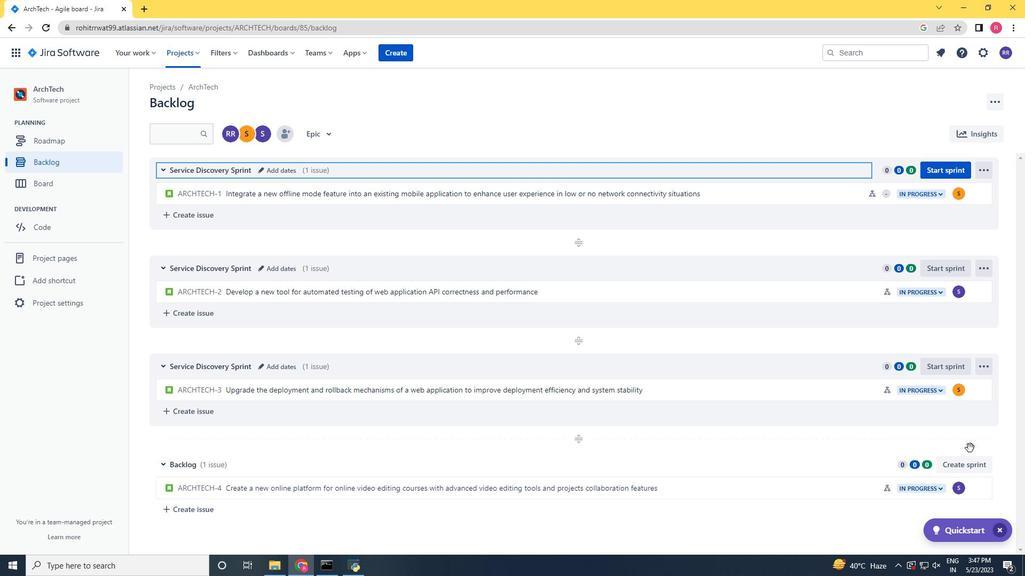 
Action: Mouse pressed left at (982, 486)
Screenshot: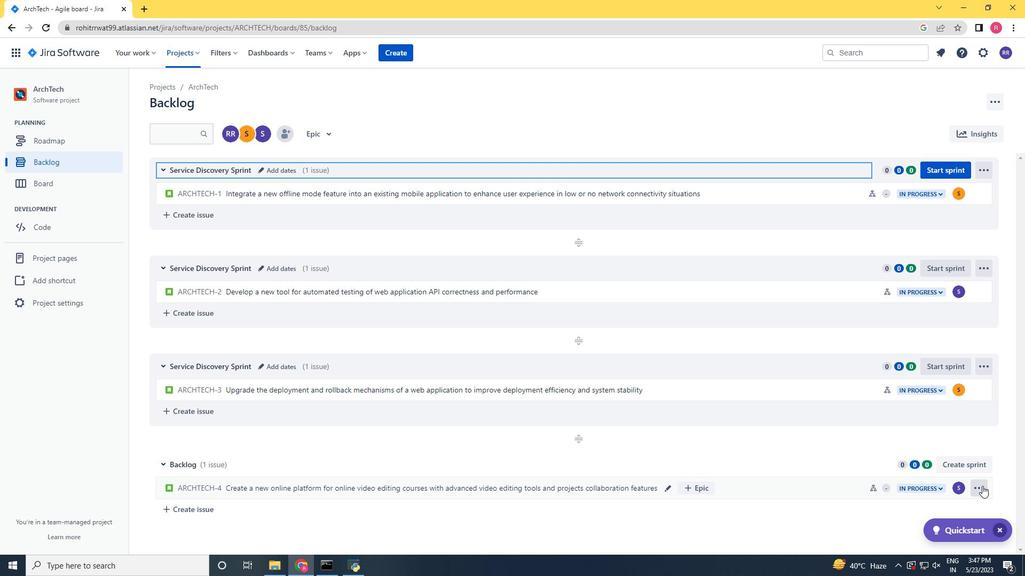 
Action: Mouse moved to (943, 432)
Screenshot: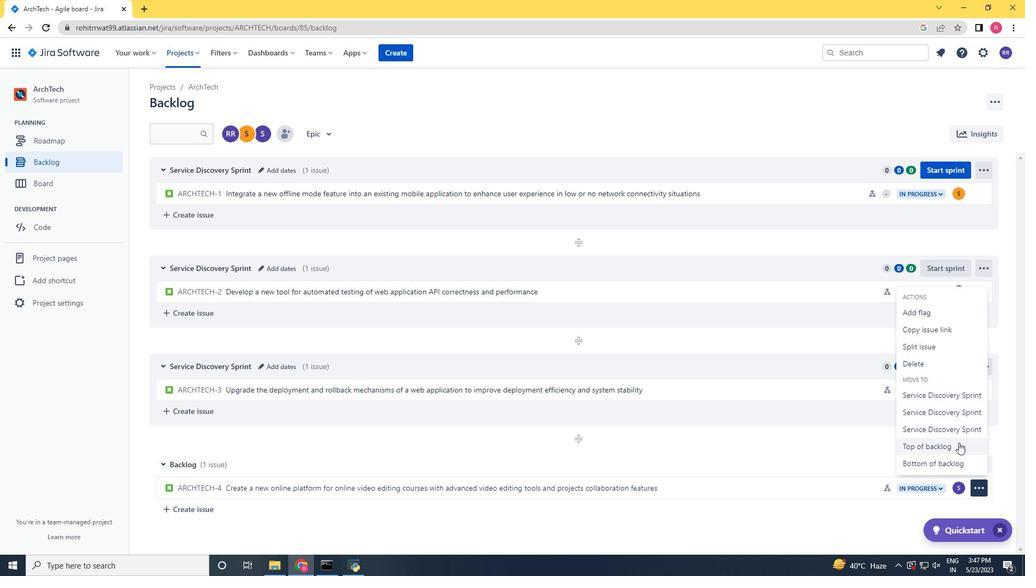 
Action: Mouse pressed left at (943, 432)
Screenshot: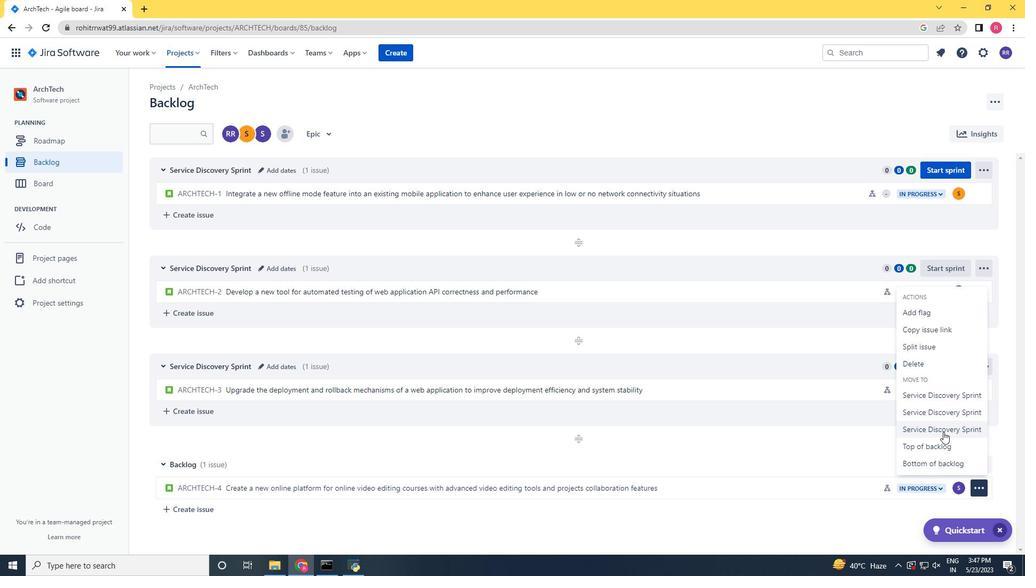 
Action: Mouse moved to (679, 477)
Screenshot: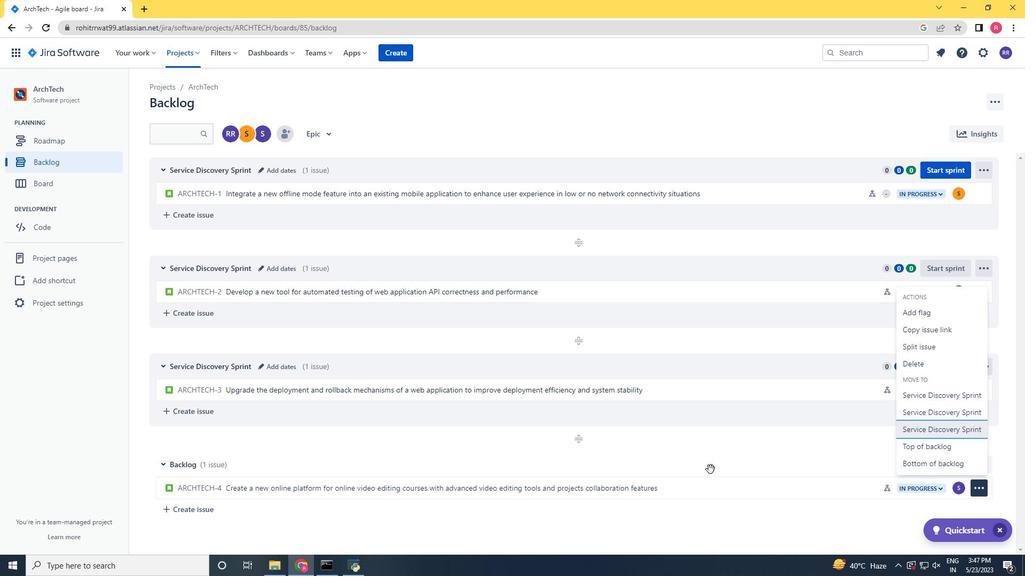 
Action: Mouse scrolled (679, 478) with delta (0, 0)
Screenshot: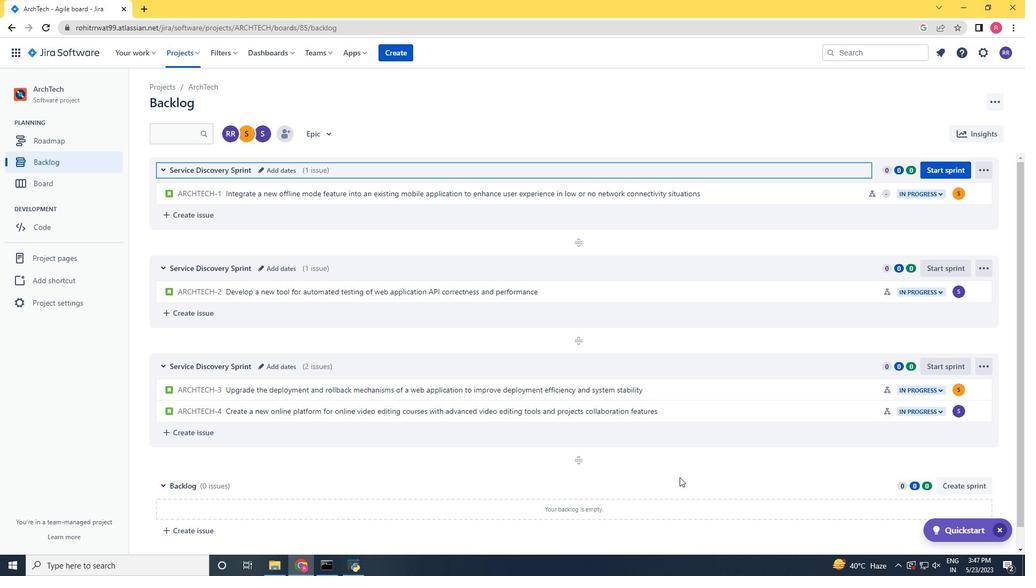 
Action: Mouse scrolled (679, 478) with delta (0, 0)
Screenshot: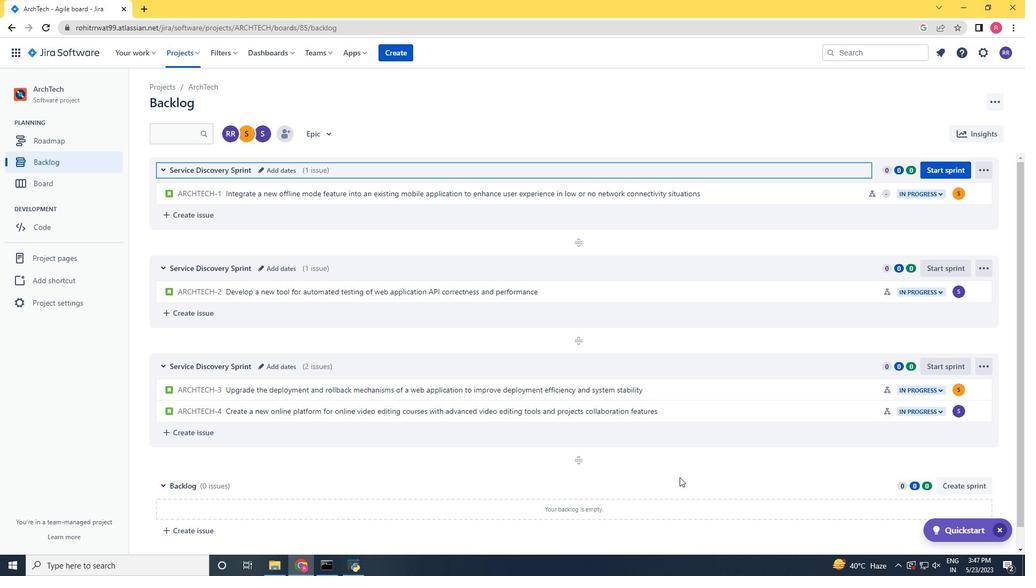 
Action: Mouse scrolled (679, 478) with delta (0, 0)
Screenshot: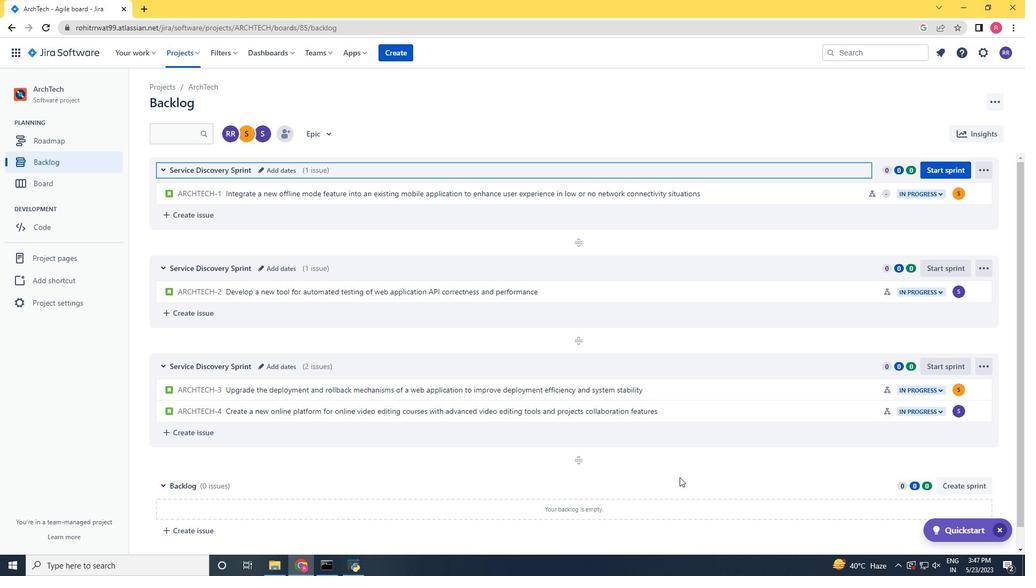 
Action: Mouse scrolled (679, 478) with delta (0, 0)
Screenshot: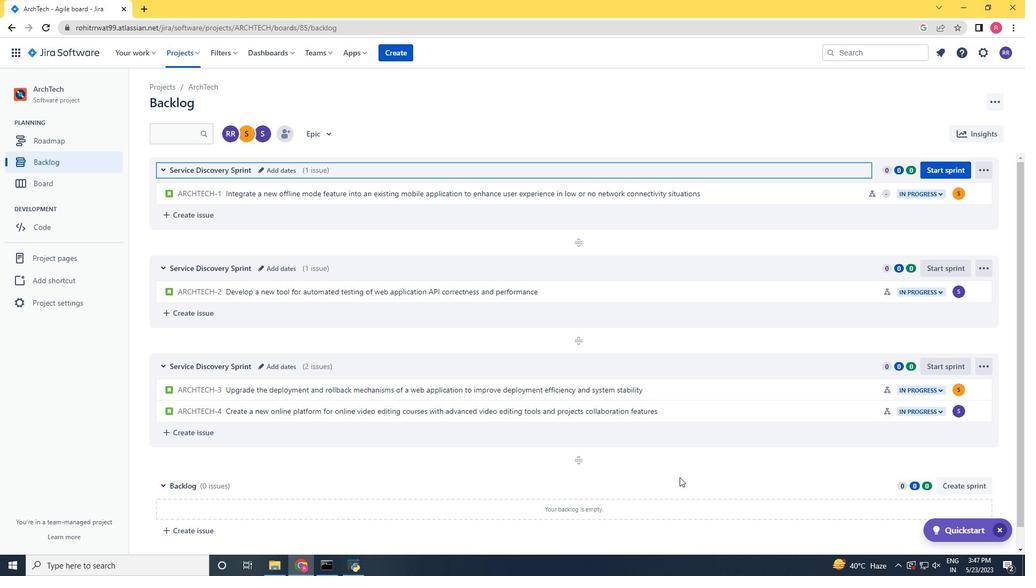 
Action: Mouse scrolled (679, 478) with delta (0, 0)
Screenshot: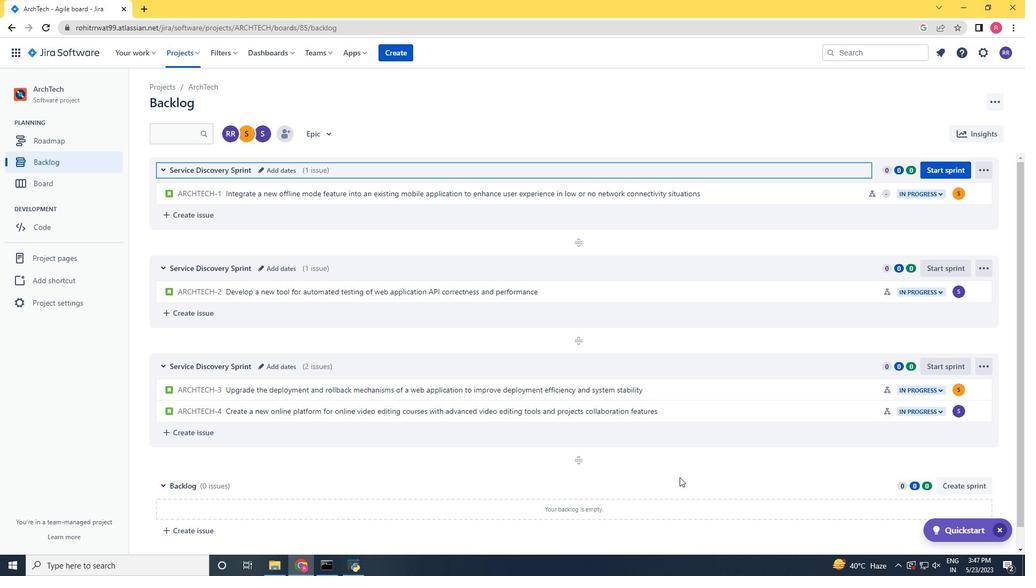 
Action: Mouse scrolled (679, 478) with delta (0, 0)
Screenshot: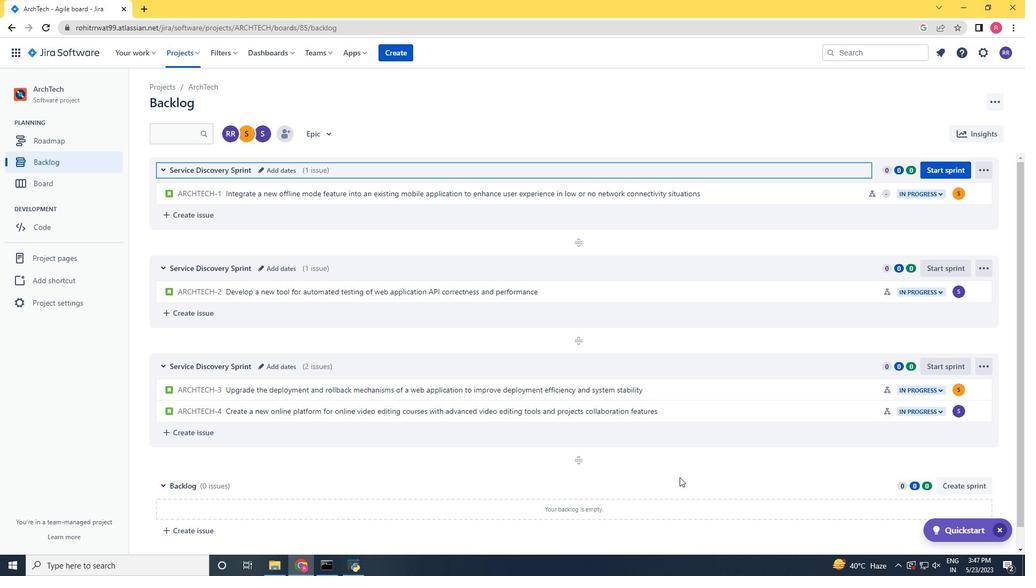 
Action: Mouse scrolled (679, 477) with delta (0, 0)
Screenshot: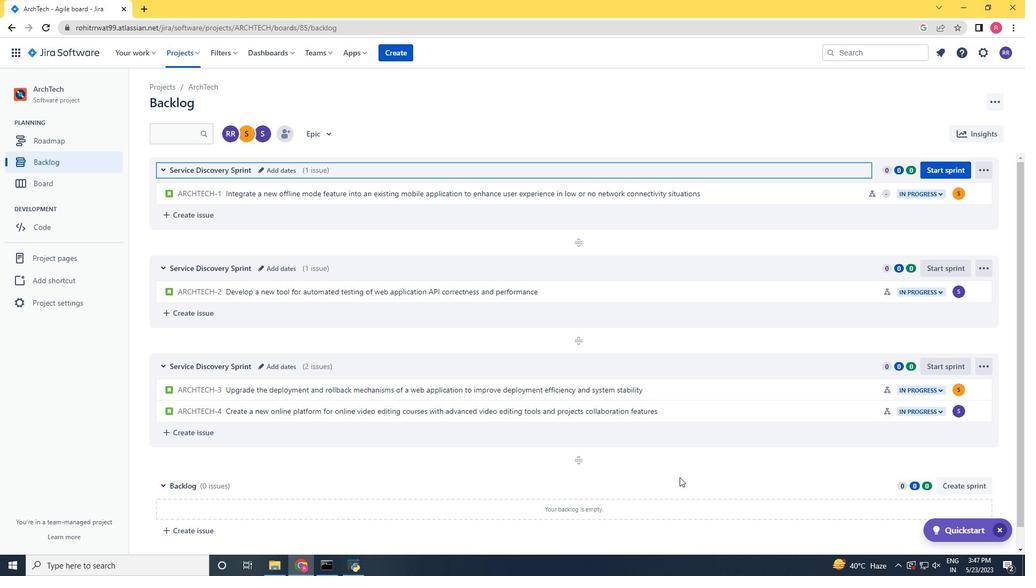 
Action: Mouse scrolled (679, 477) with delta (0, 0)
Screenshot: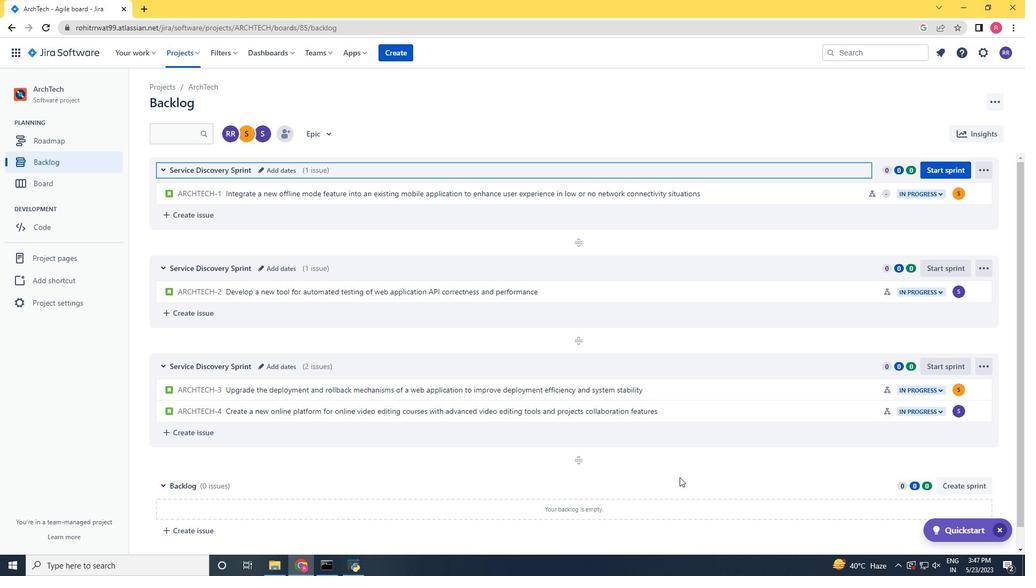 
Action: Mouse scrolled (679, 477) with delta (0, 0)
Screenshot: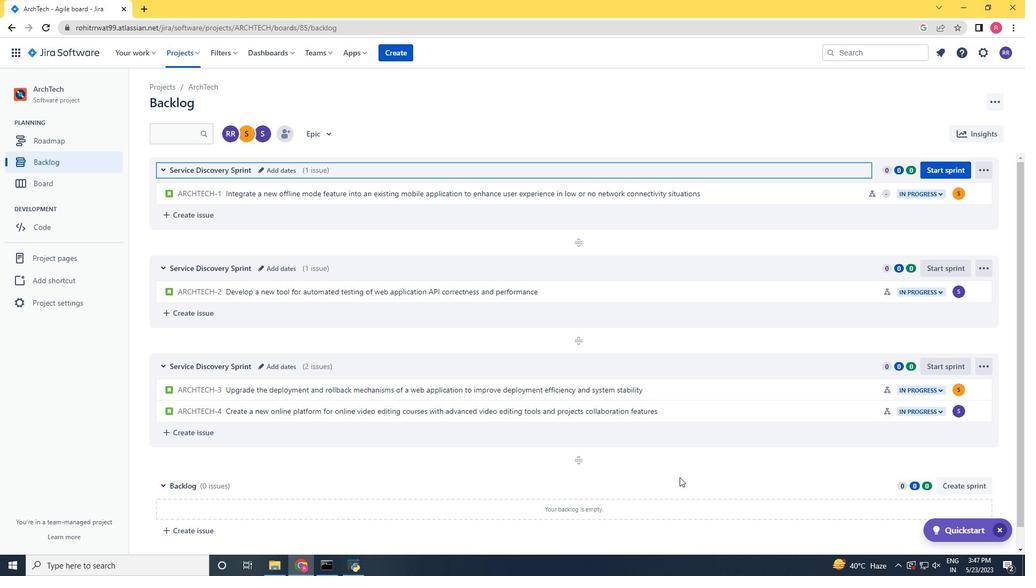 
Action: Mouse scrolled (679, 477) with delta (0, 0)
Screenshot: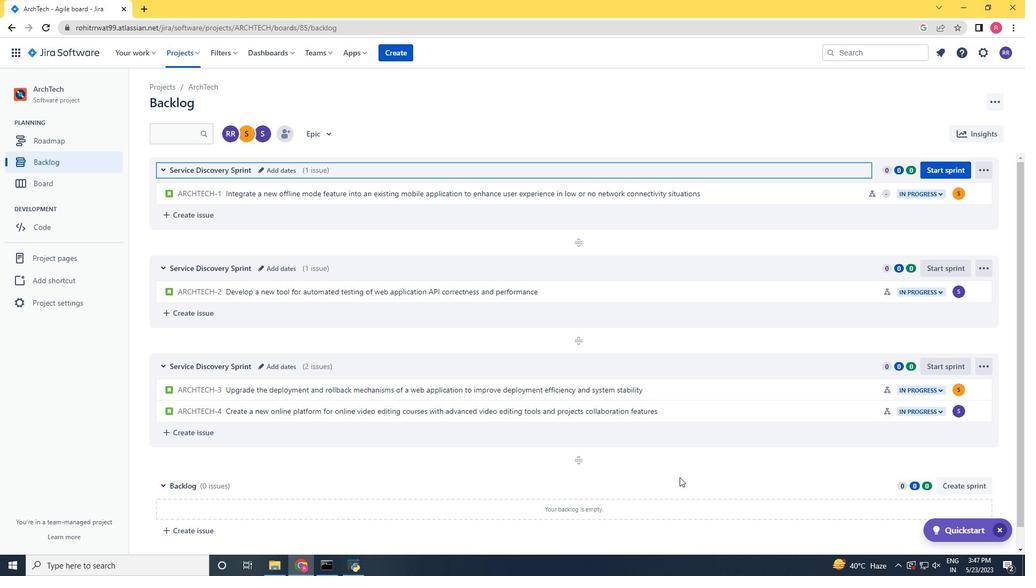 
Action: Mouse scrolled (679, 477) with delta (0, 0)
Screenshot: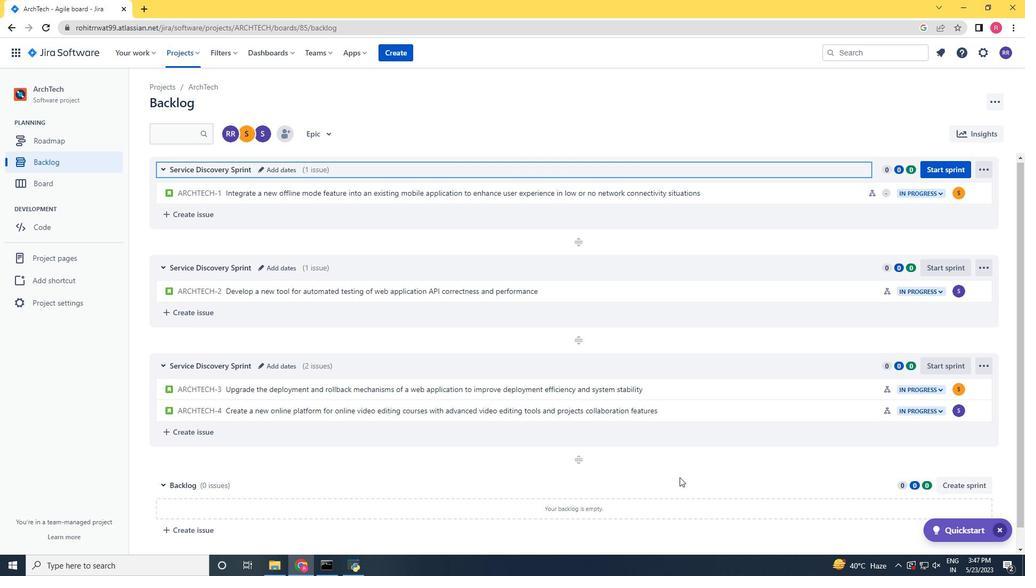 
Action: Mouse scrolled (679, 477) with delta (0, 0)
Screenshot: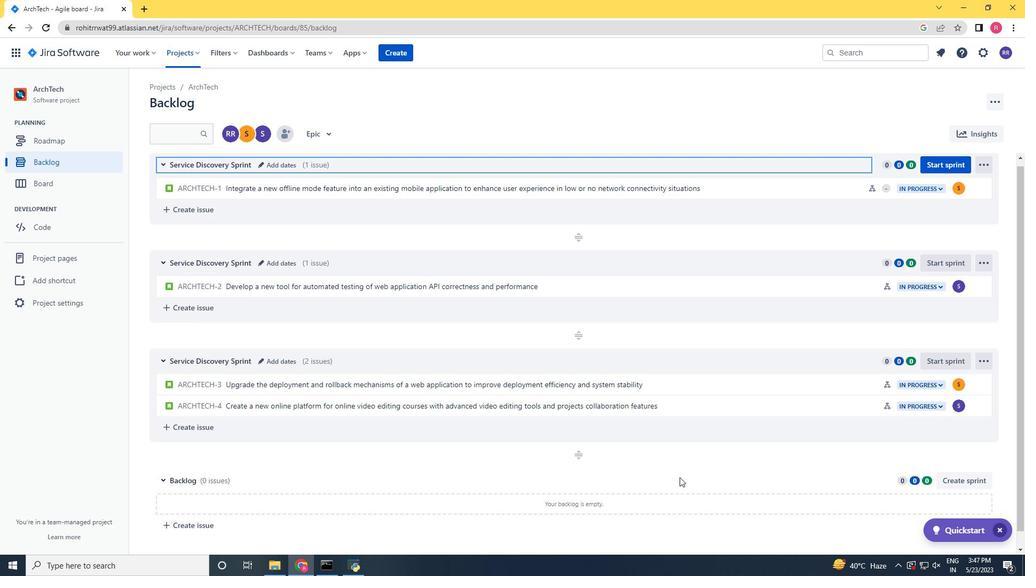
Action: Mouse scrolled (679, 477) with delta (0, 0)
Screenshot: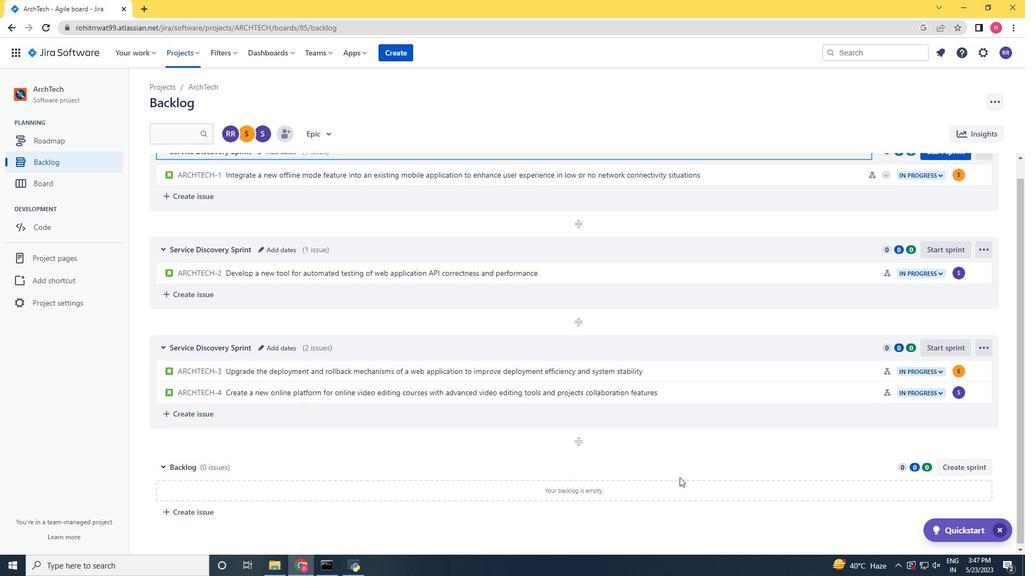 
Action: Mouse scrolled (679, 478) with delta (0, 0)
Screenshot: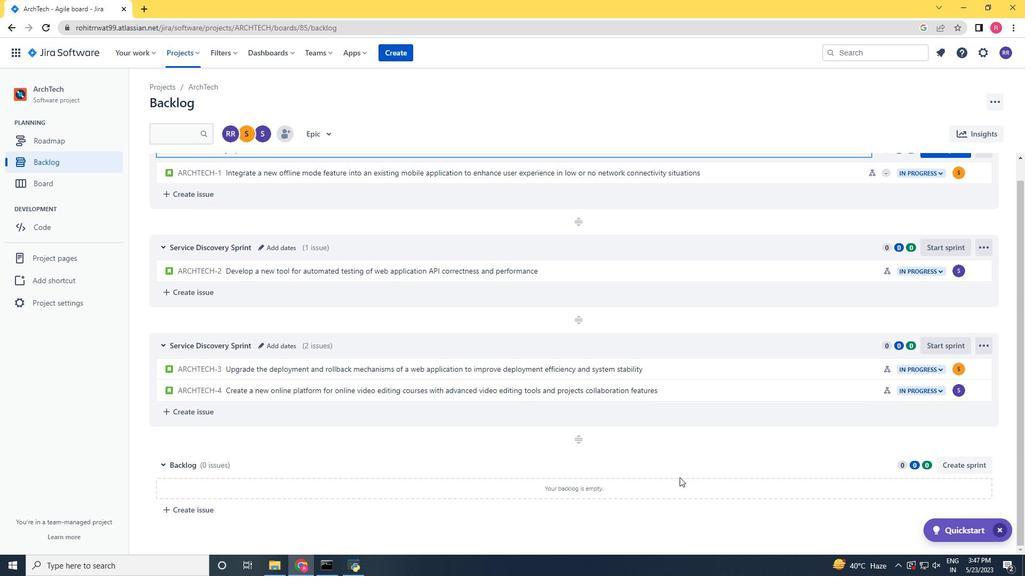 
Action: Mouse scrolled (679, 478) with delta (0, 0)
Screenshot: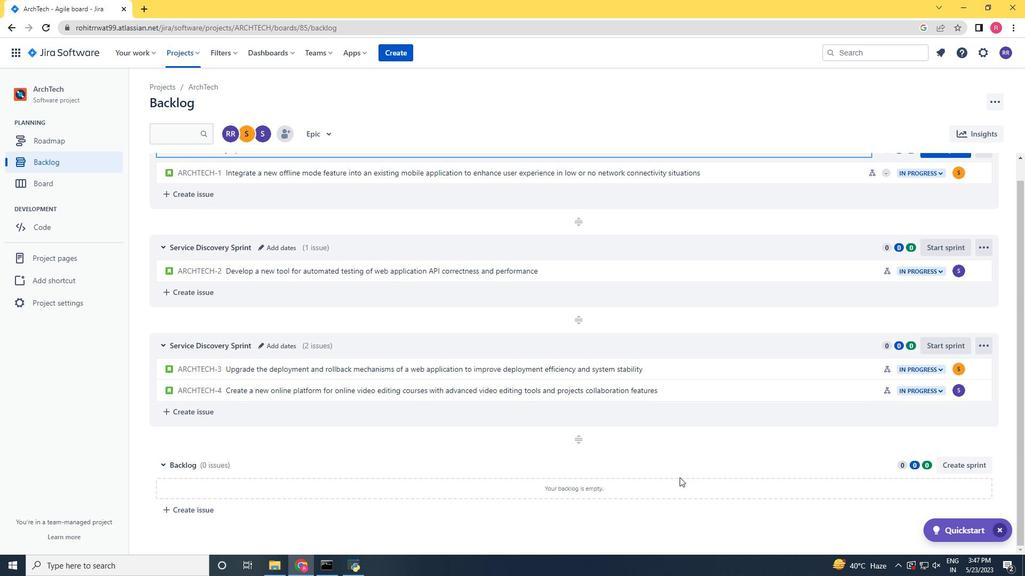 
Action: Mouse scrolled (679, 478) with delta (0, 0)
Screenshot: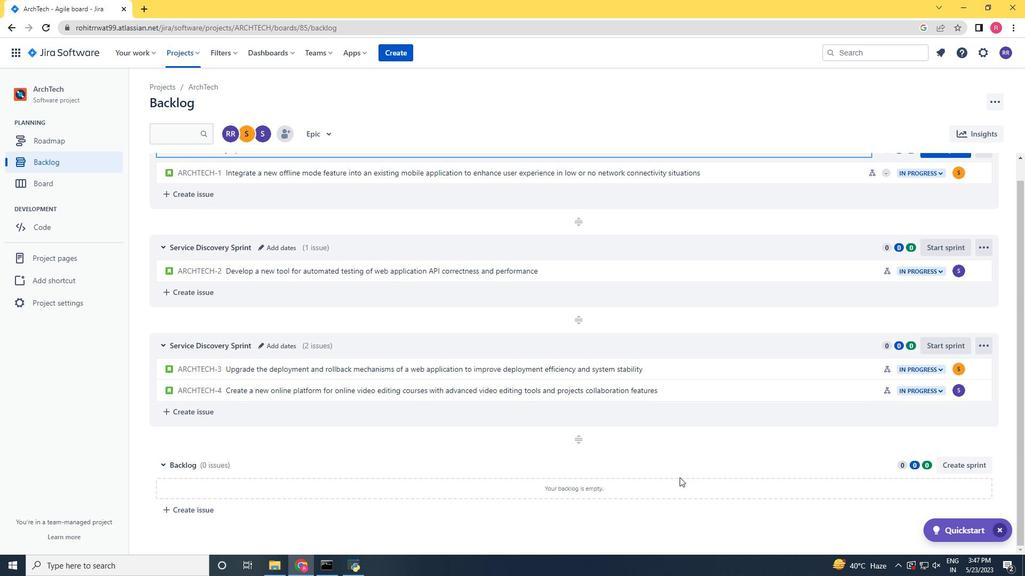 
Action: Mouse scrolled (679, 478) with delta (0, 0)
Screenshot: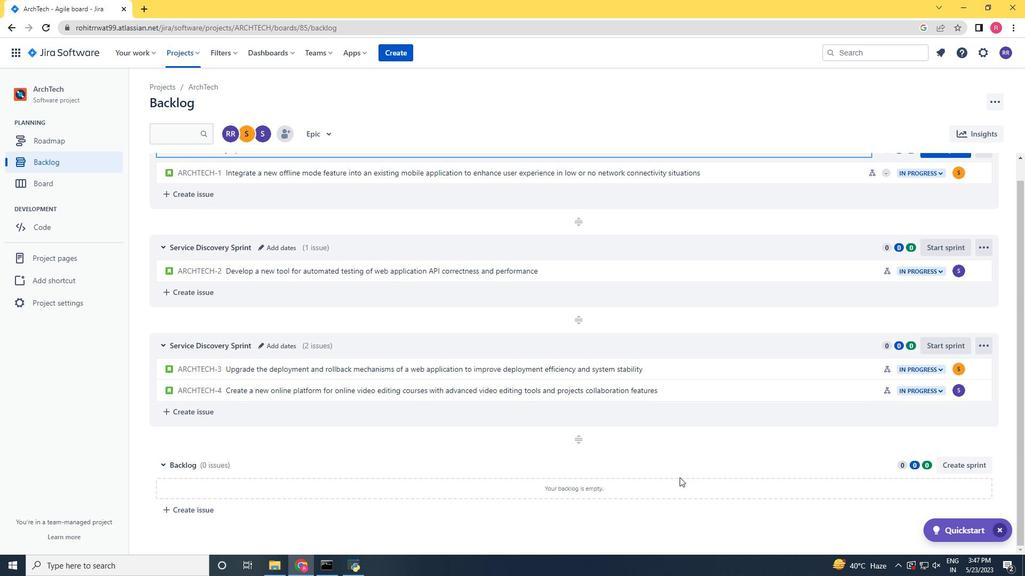 
Action: Mouse scrolled (679, 478) with delta (0, 0)
Screenshot: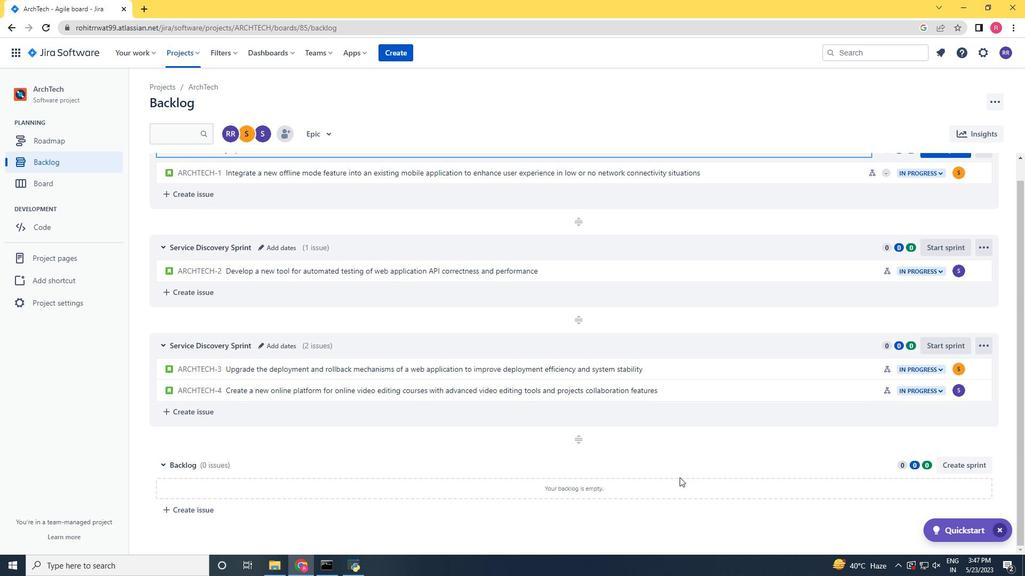 
Action: Mouse scrolled (679, 478) with delta (0, 0)
Screenshot: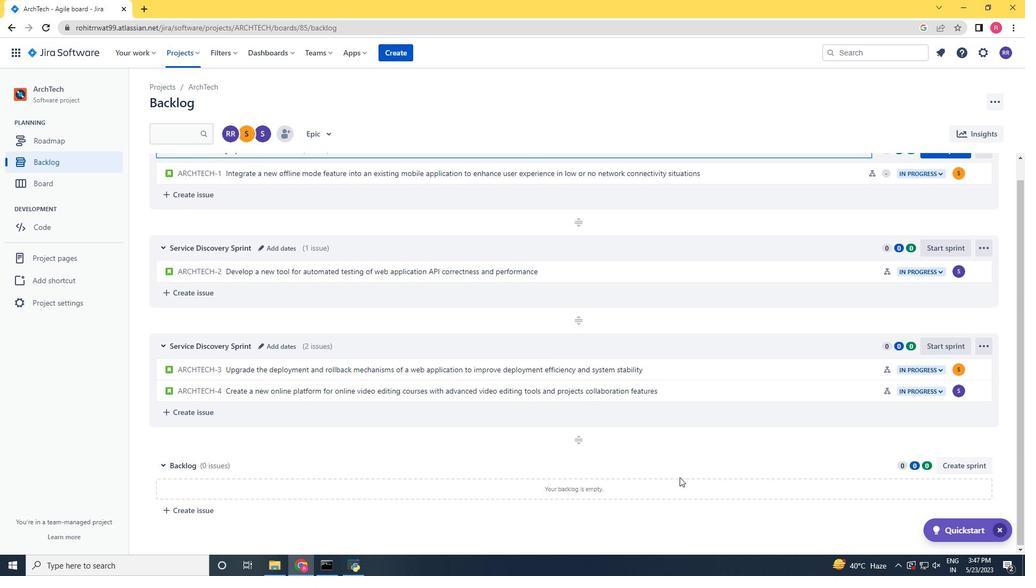 
Action: Mouse moved to (775, 410)
Screenshot: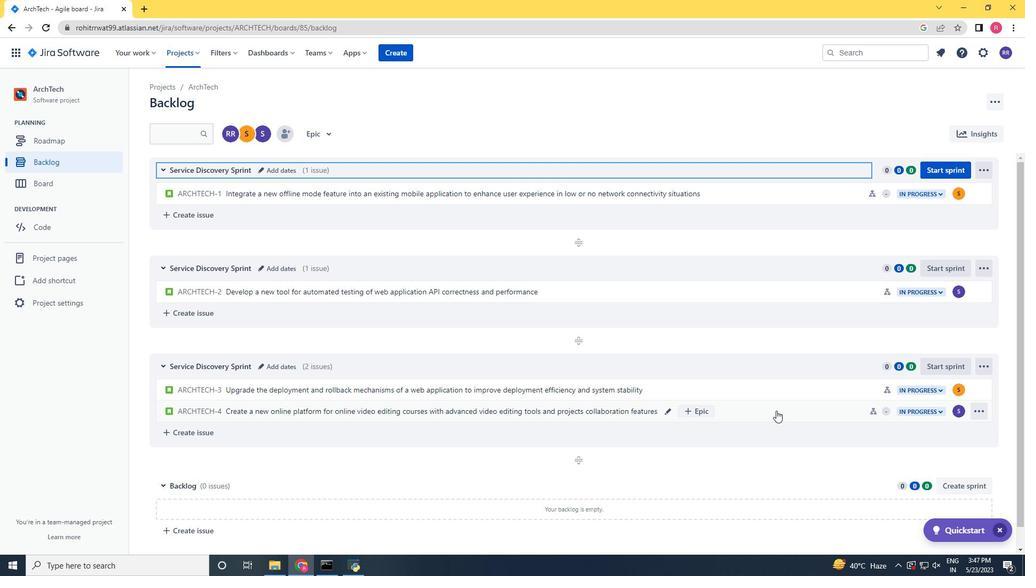 
